 Task: Look for space in Tasikmalaya, Indonesia from 9th July, 2023 to 16th July, 2023 for 2 adults, 1 child in price range Rs.8000 to Rs.16000. Place can be entire place with 2 bedrooms having 2 beds and 1 bathroom. Property type can be house, flat, guest house. Booking option can be shelf check-in. Required host language is English.
Action: Mouse moved to (393, 73)
Screenshot: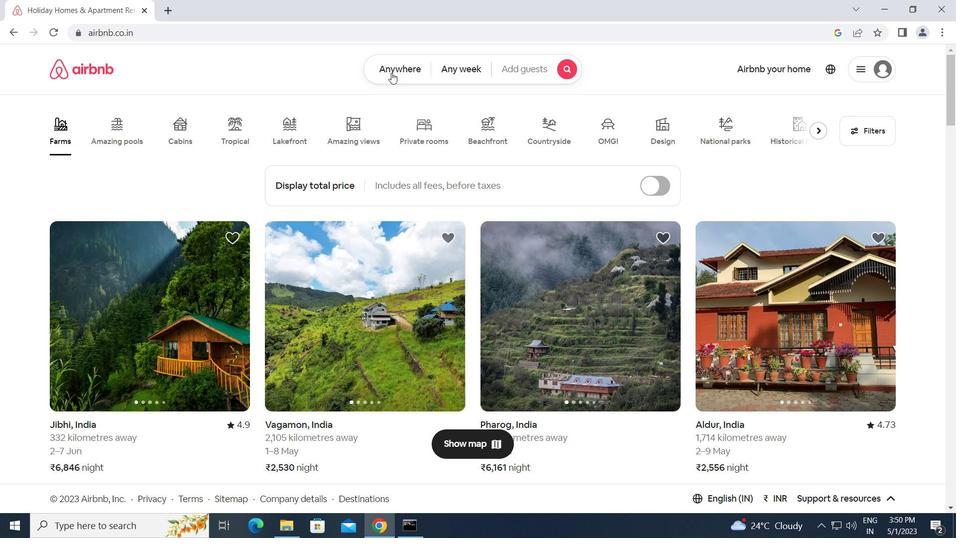 
Action: Mouse pressed left at (393, 73)
Screenshot: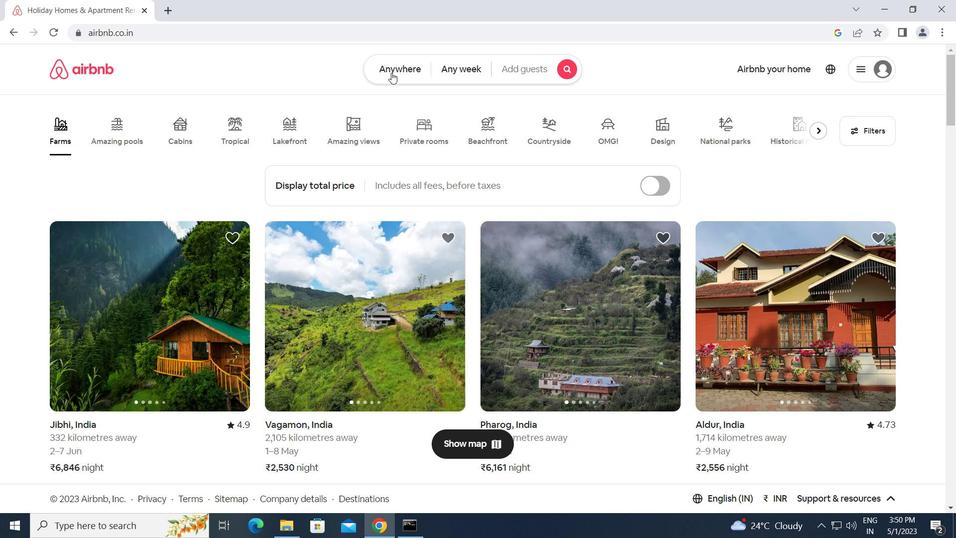 
Action: Mouse moved to (355, 125)
Screenshot: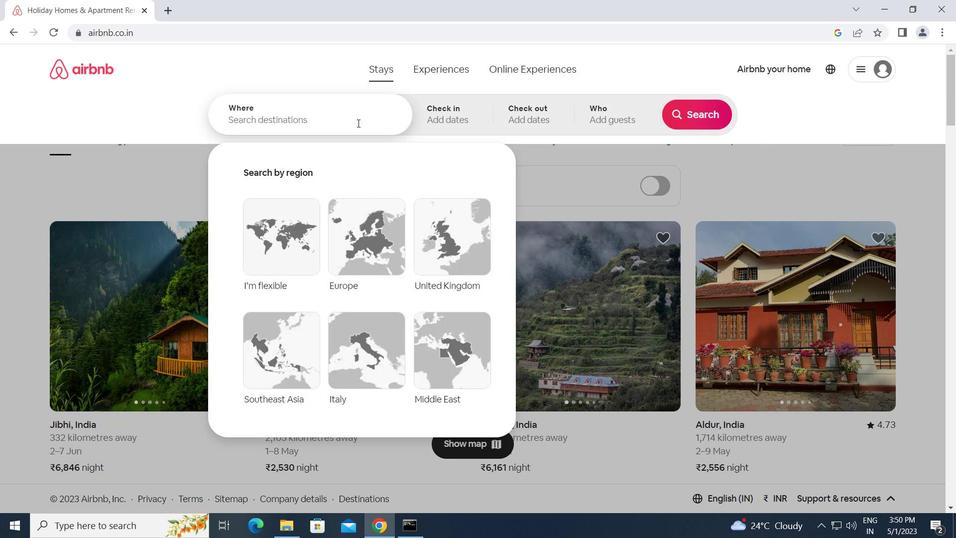 
Action: Mouse pressed left at (355, 125)
Screenshot: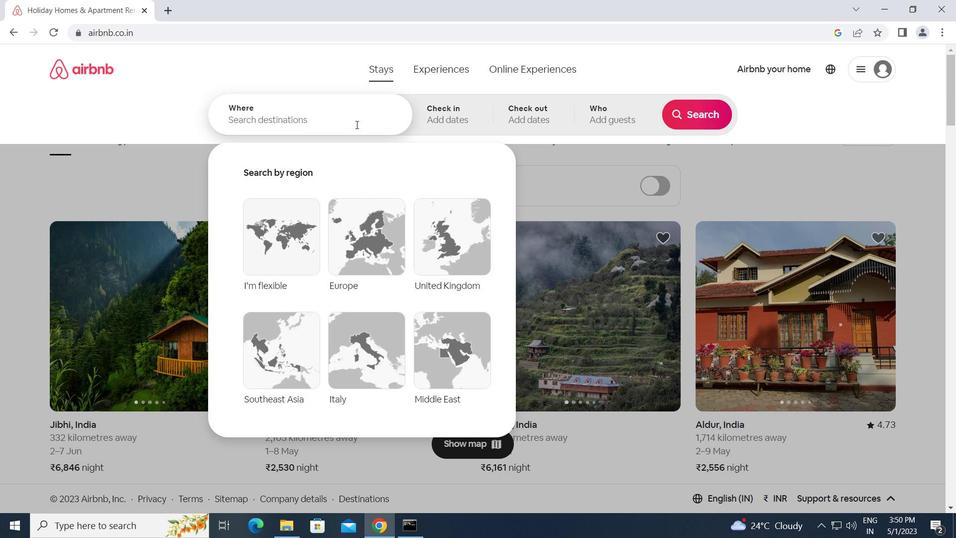 
Action: Key pressed t<Key.caps_lock>asikmalaya,<Key.space><Key.caps_lock>i<Key.caps_lock>ndonesia<Key.enter>
Screenshot: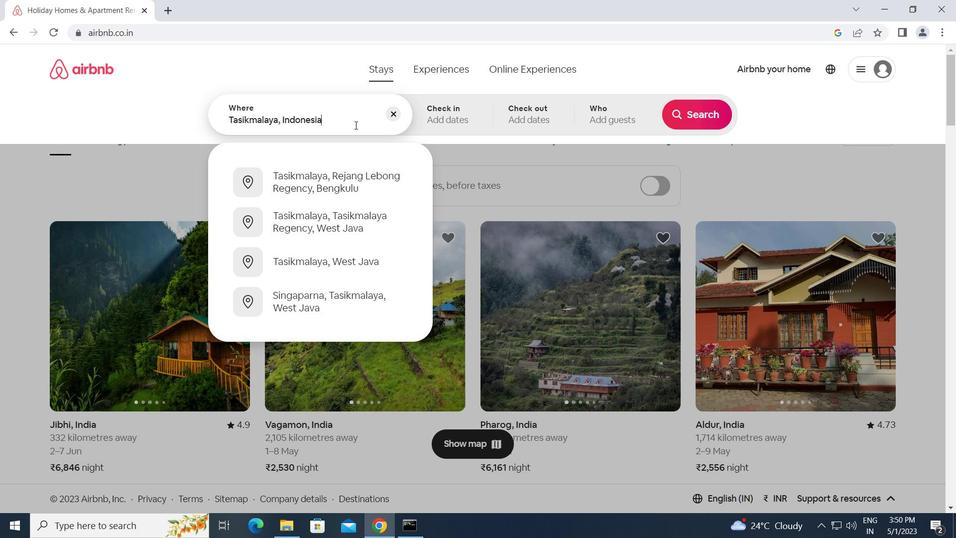 
Action: Mouse moved to (689, 213)
Screenshot: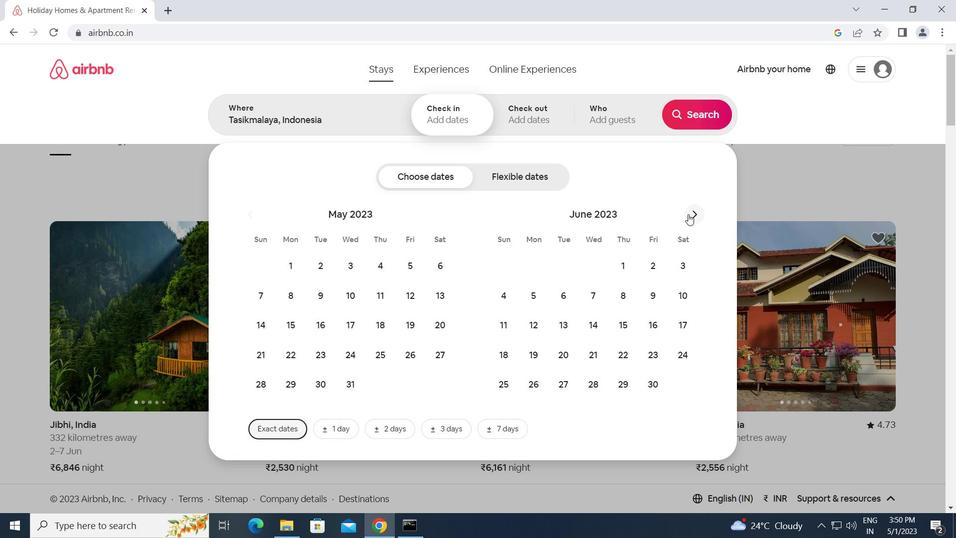 
Action: Mouse pressed left at (689, 213)
Screenshot: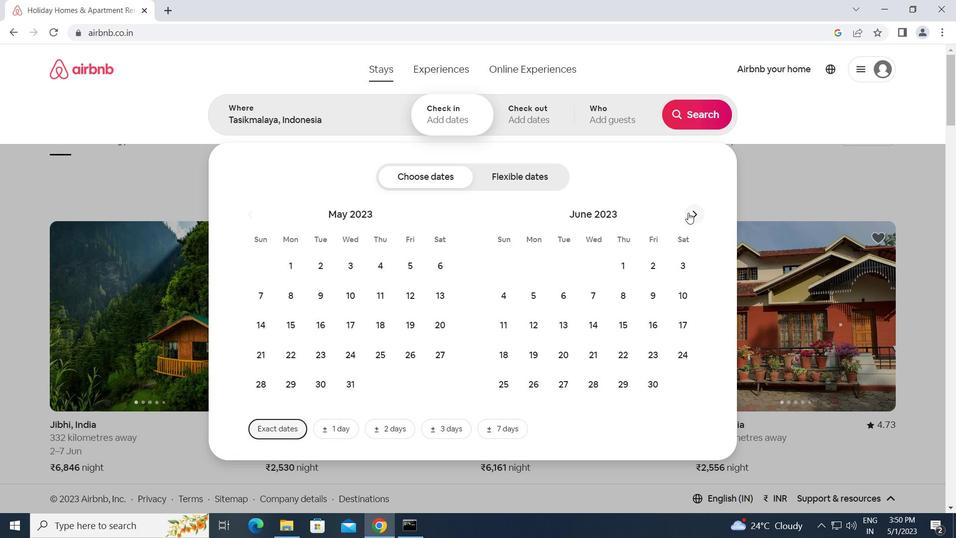 
Action: Mouse moved to (506, 327)
Screenshot: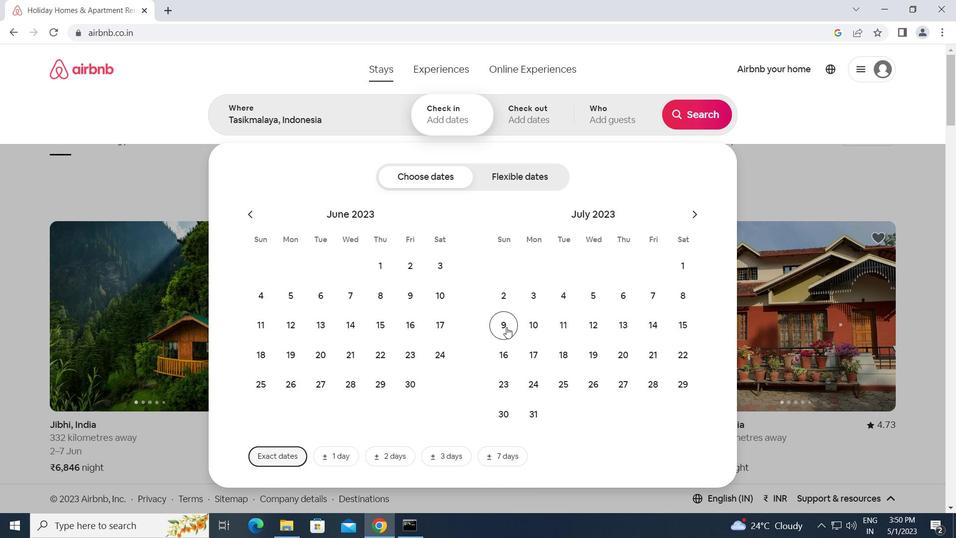 
Action: Mouse pressed left at (506, 327)
Screenshot: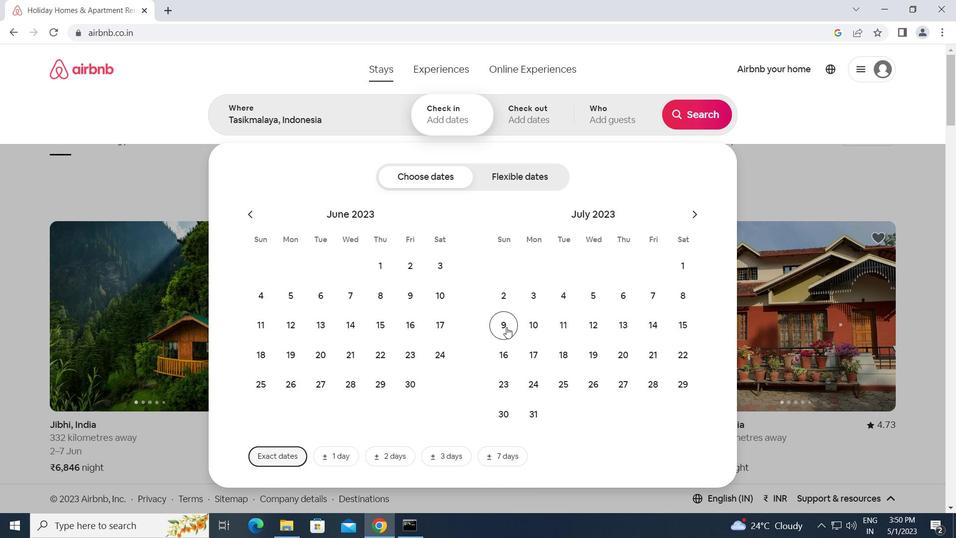 
Action: Mouse moved to (498, 357)
Screenshot: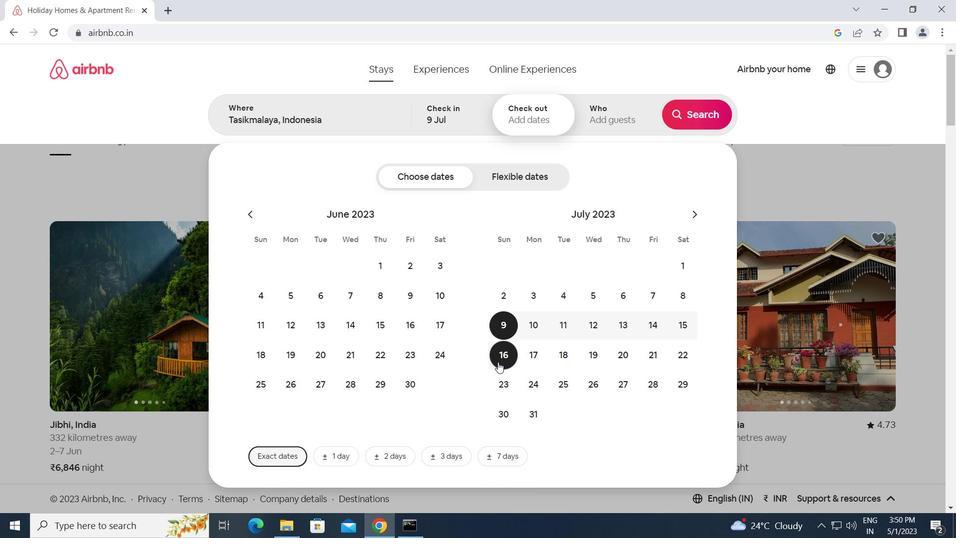 
Action: Mouse pressed left at (498, 357)
Screenshot: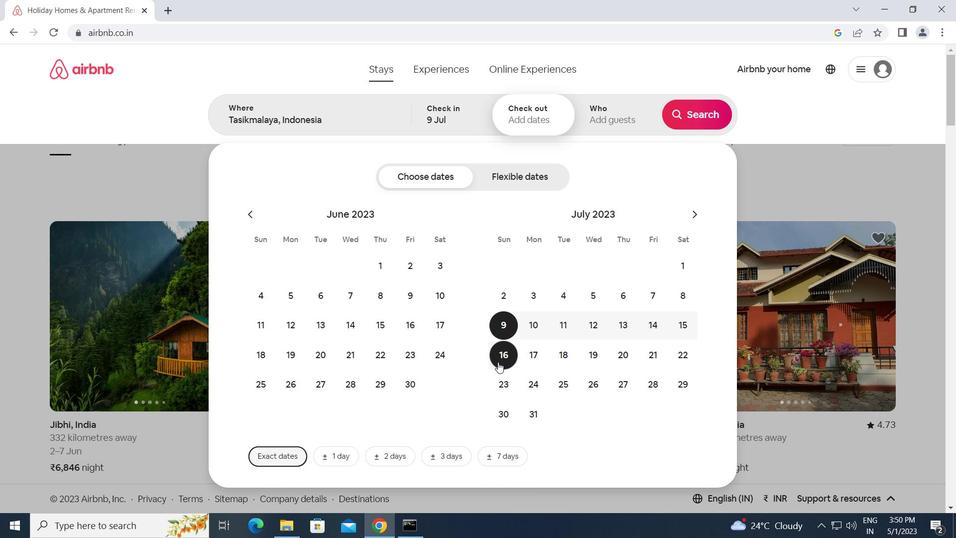 
Action: Mouse moved to (591, 120)
Screenshot: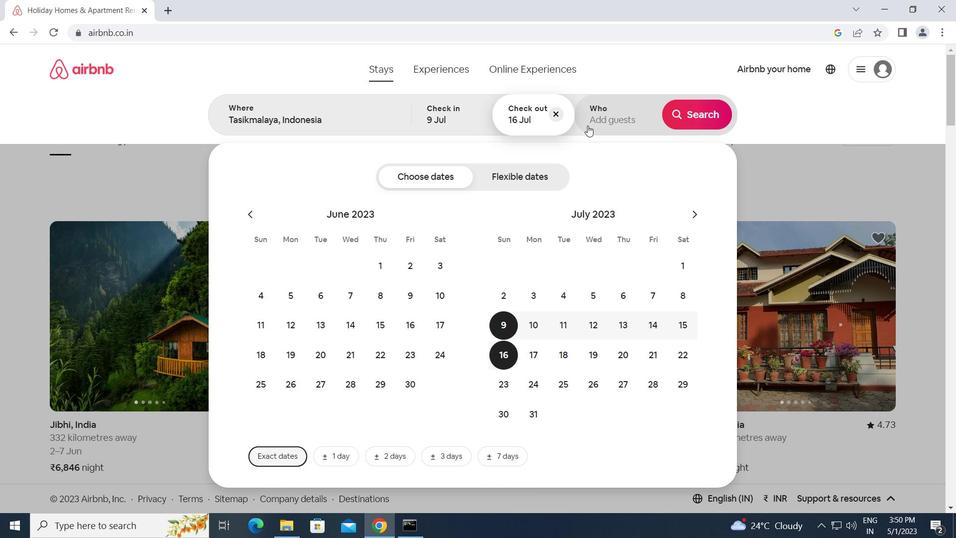 
Action: Mouse pressed left at (591, 120)
Screenshot: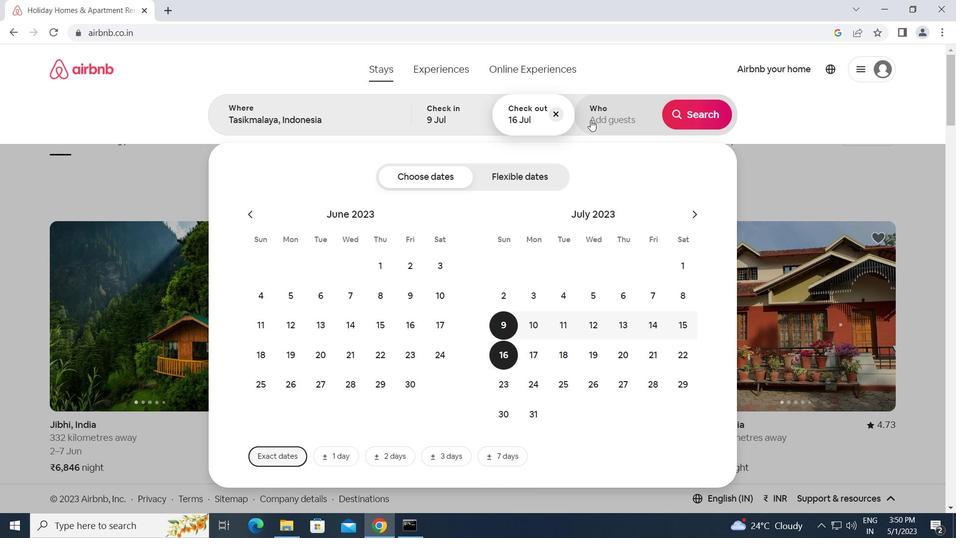 
Action: Mouse moved to (706, 179)
Screenshot: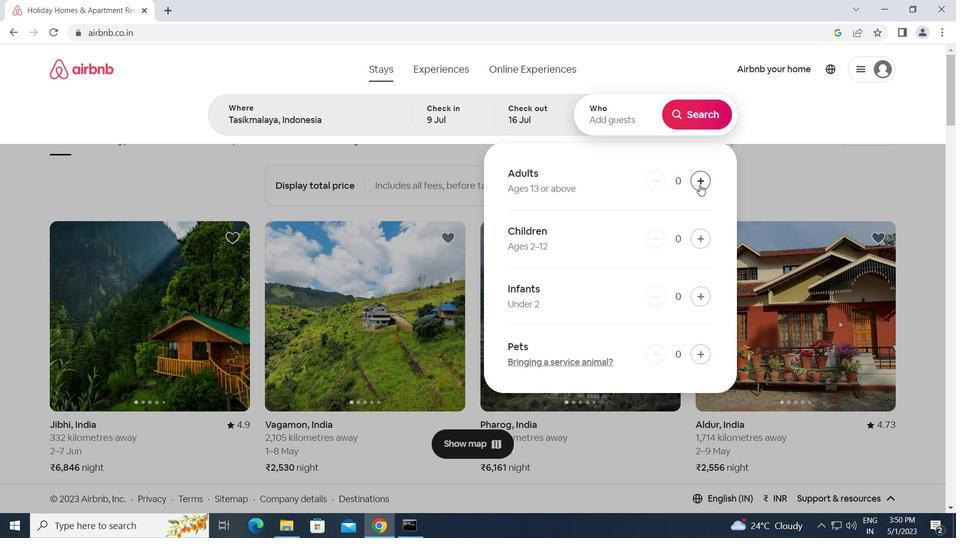 
Action: Mouse pressed left at (706, 179)
Screenshot: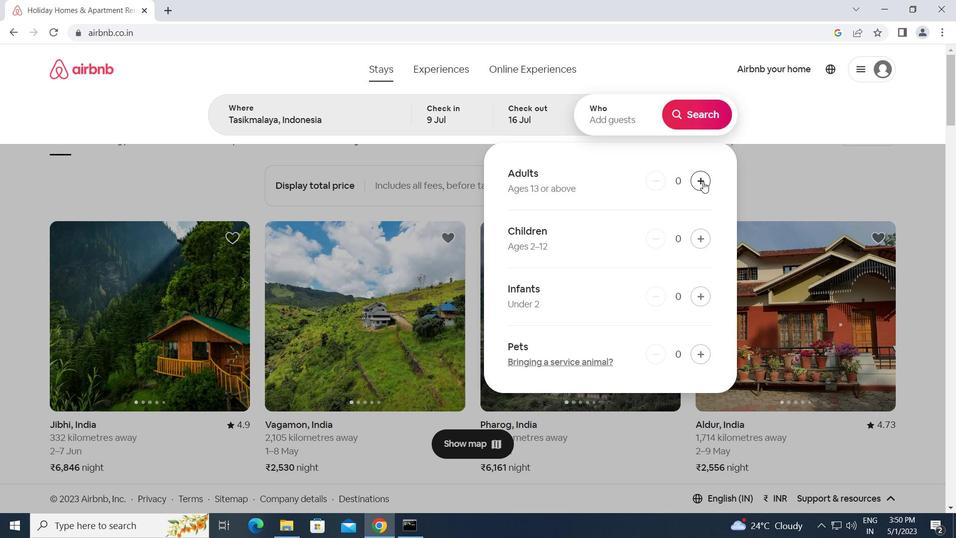 
Action: Mouse moved to (706, 179)
Screenshot: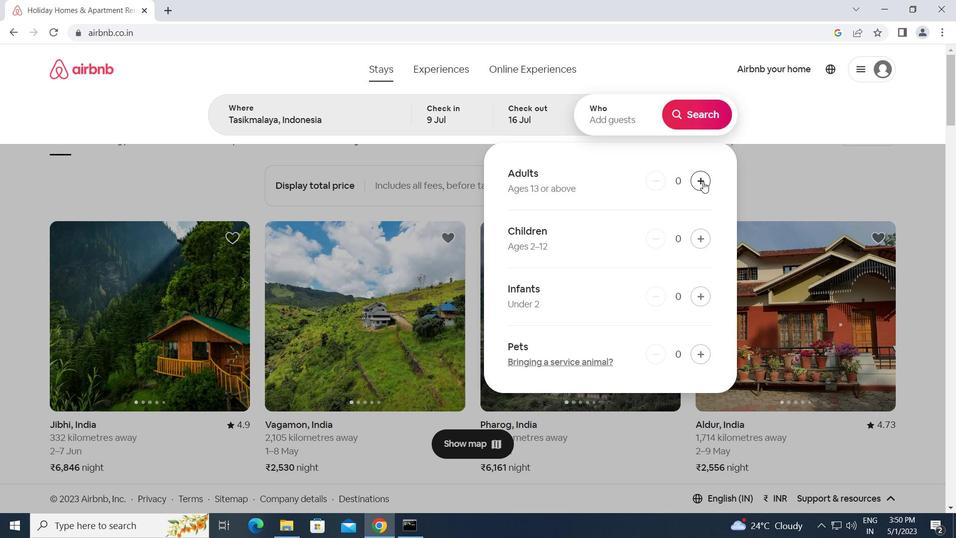 
Action: Mouse pressed left at (706, 179)
Screenshot: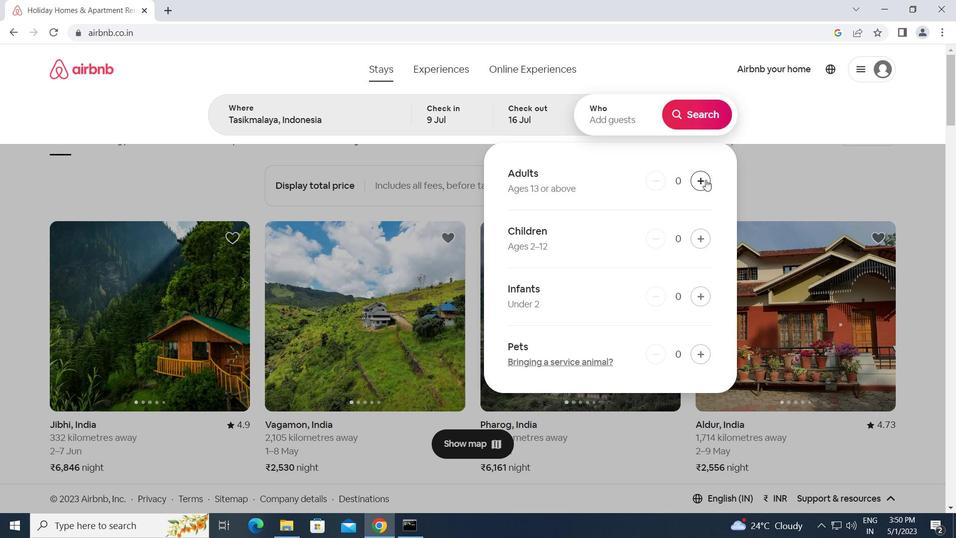 
Action: Mouse moved to (702, 235)
Screenshot: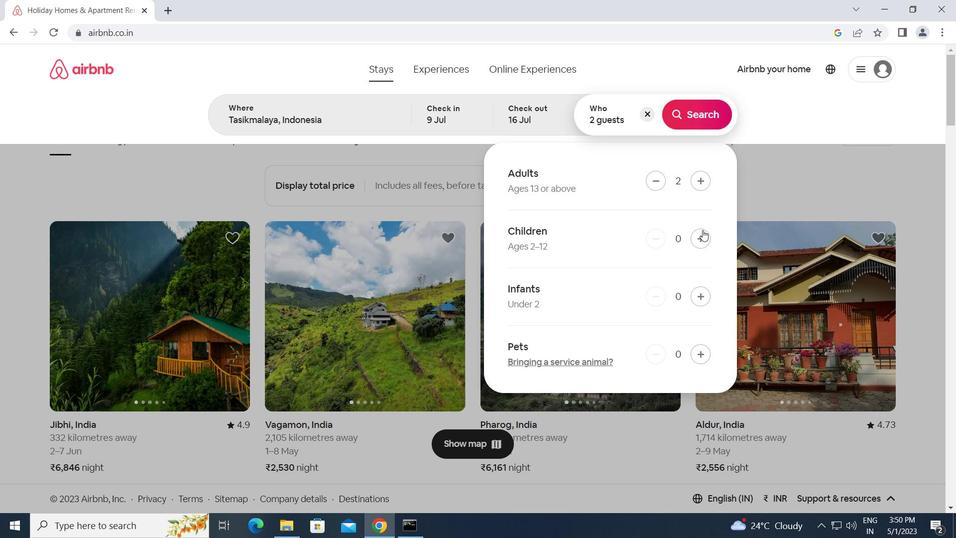 
Action: Mouse pressed left at (702, 235)
Screenshot: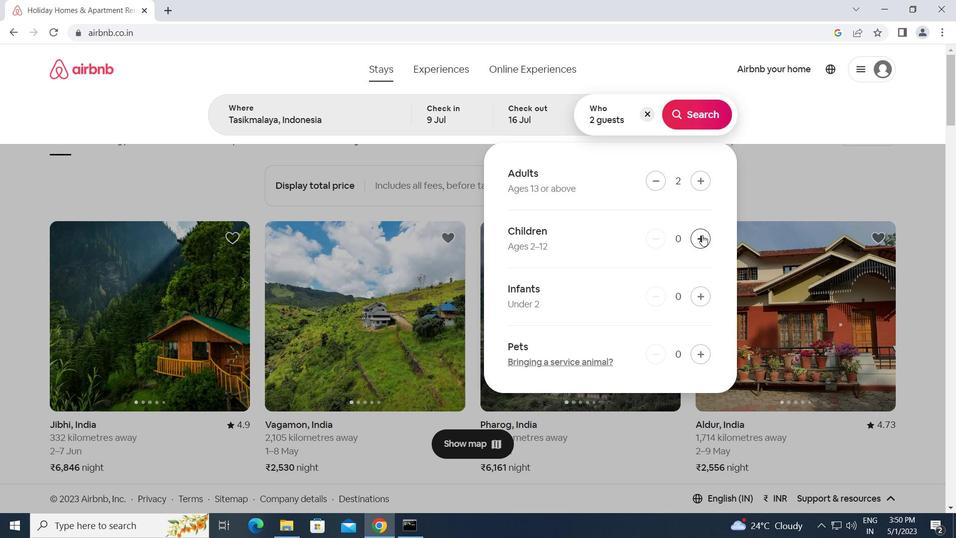 
Action: Mouse moved to (700, 111)
Screenshot: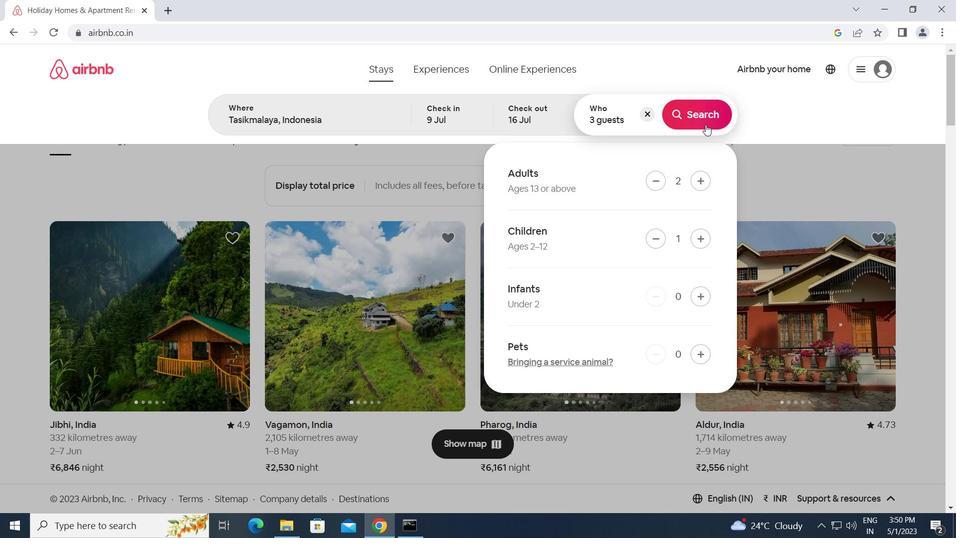 
Action: Mouse pressed left at (700, 111)
Screenshot: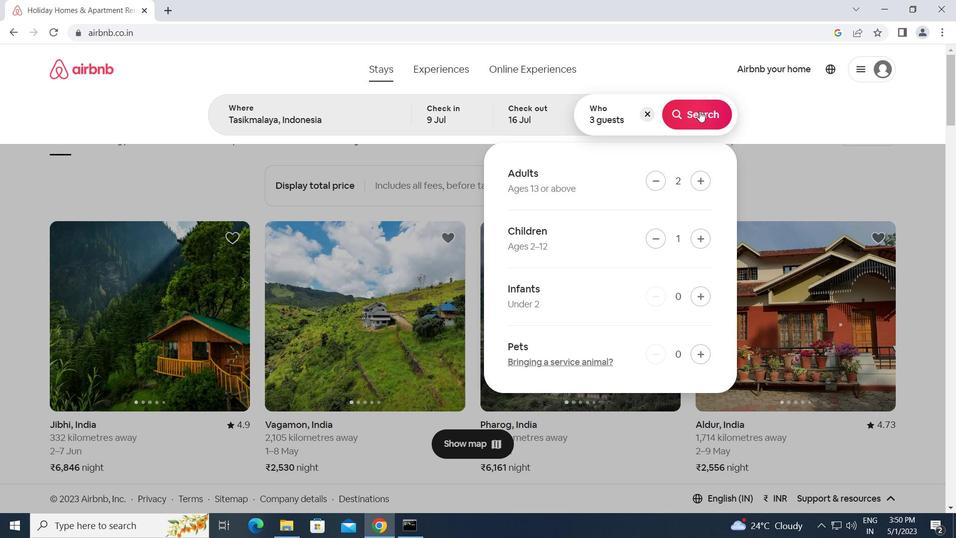 
Action: Mouse moved to (904, 120)
Screenshot: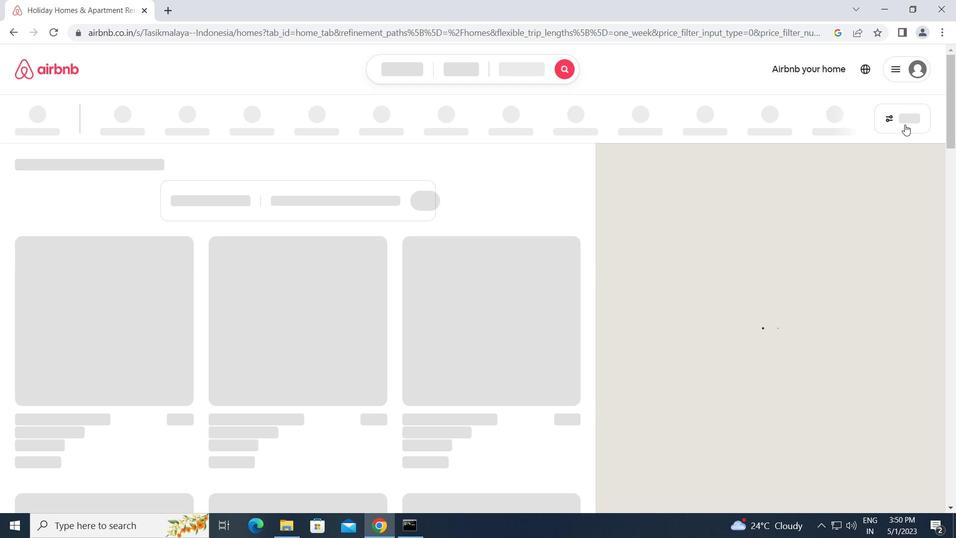 
Action: Mouse pressed left at (904, 120)
Screenshot: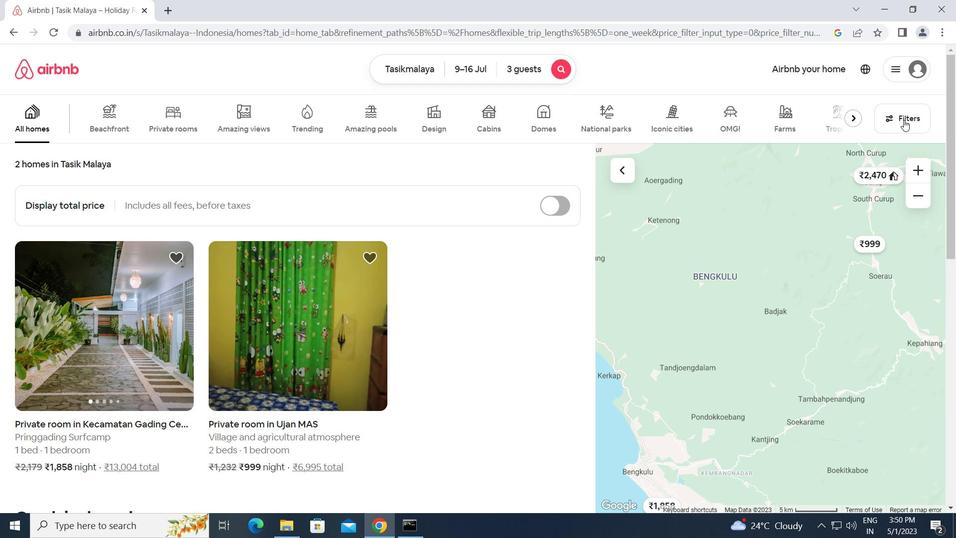 
Action: Mouse moved to (318, 282)
Screenshot: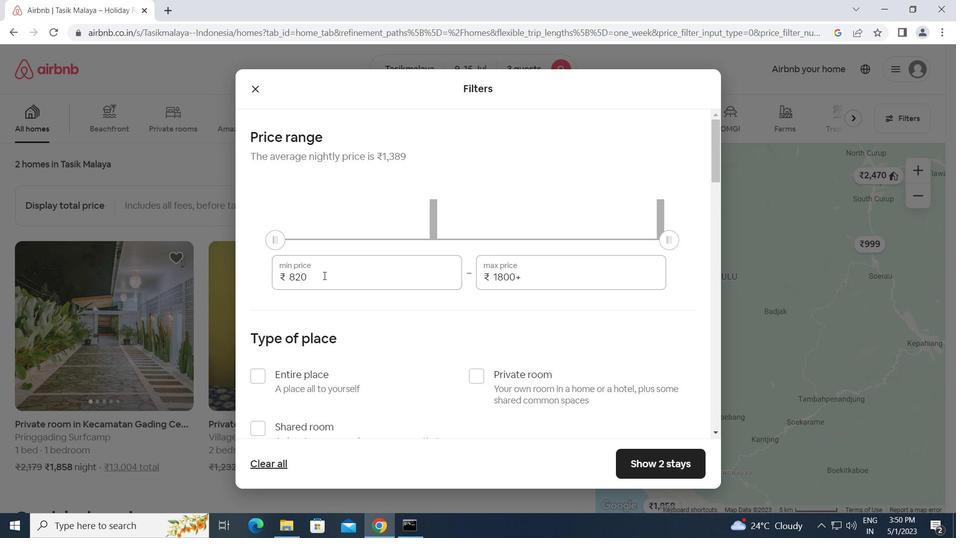 
Action: Mouse pressed left at (318, 282)
Screenshot: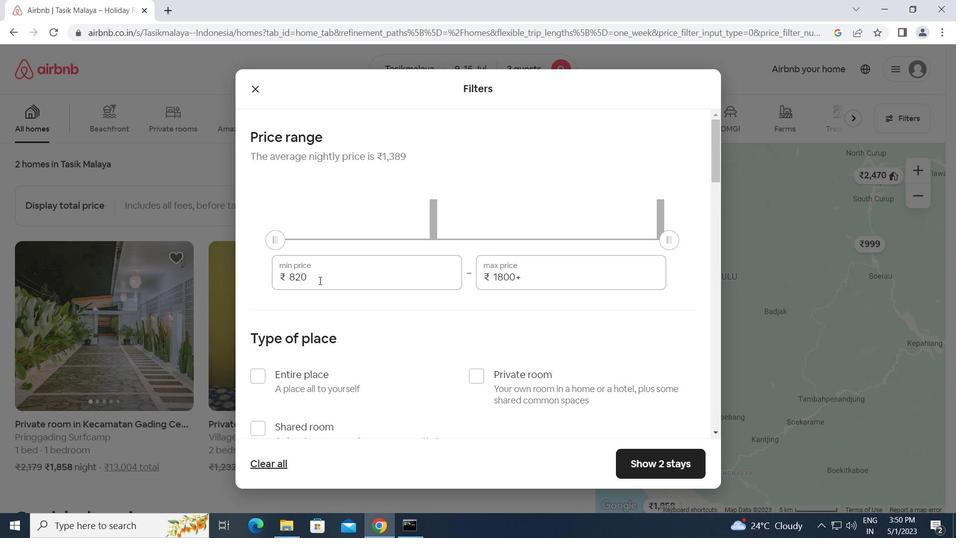 
Action: Mouse moved to (271, 283)
Screenshot: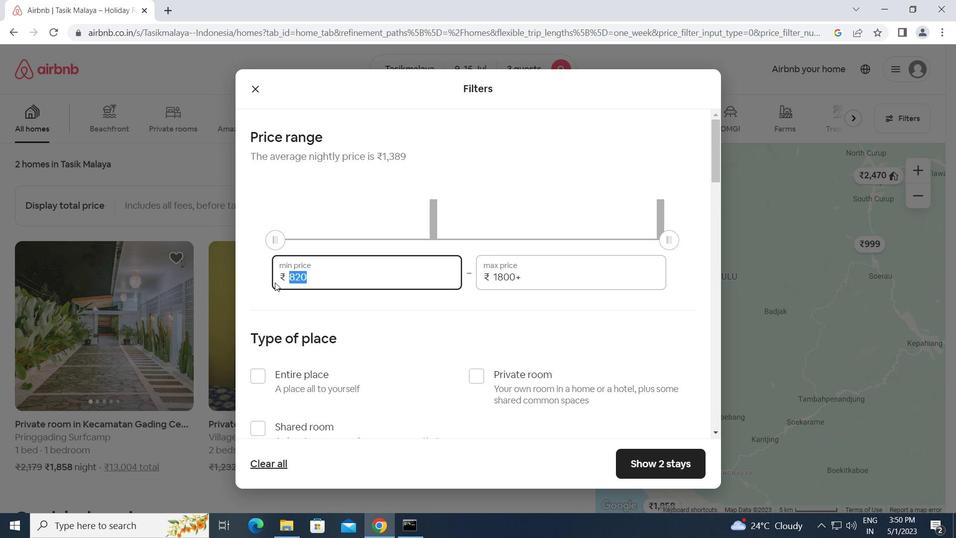 
Action: Key pressed 8000<Key.tab><Key.backspace><Key.backspace><Key.backspace><Key.backspace><Key.backspace><Key.backspace><Key.backspace><Key.backspace><Key.backspace><Key.backspace><Key.backspace><Key.backspace>16000
Screenshot: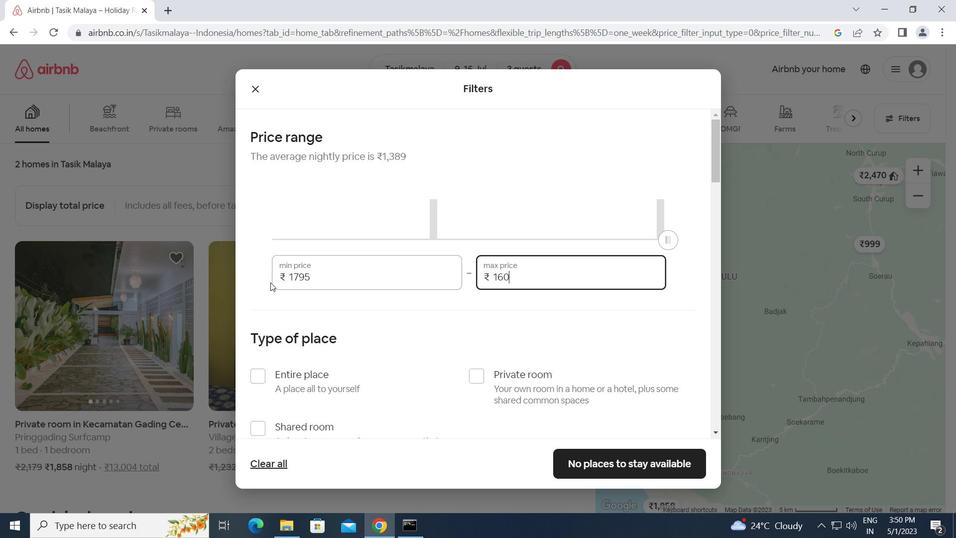 
Action: Mouse moved to (255, 372)
Screenshot: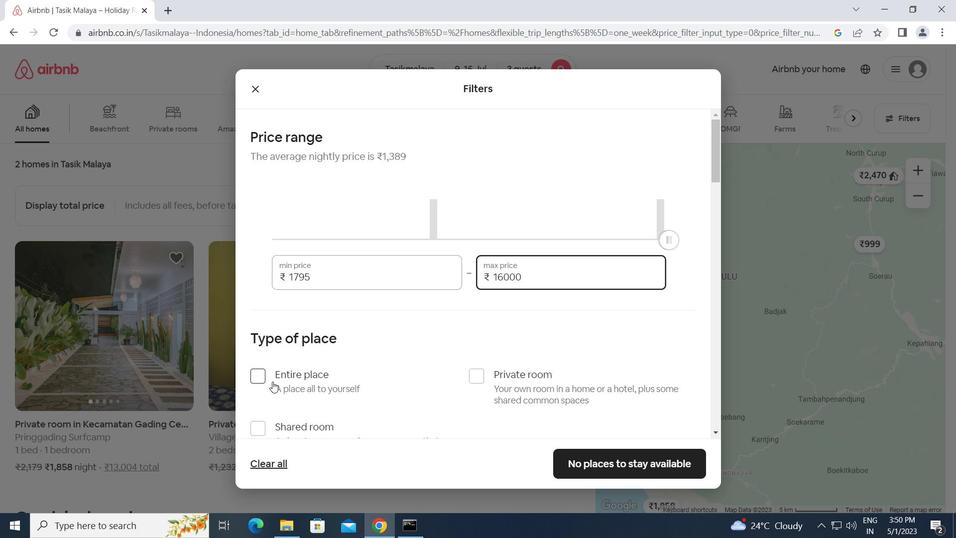 
Action: Mouse pressed left at (255, 372)
Screenshot: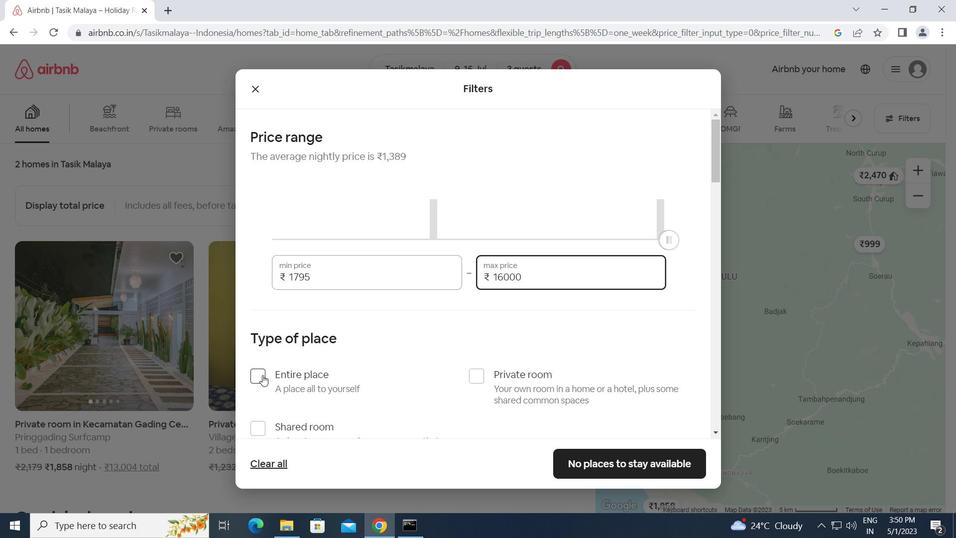 
Action: Mouse moved to (305, 399)
Screenshot: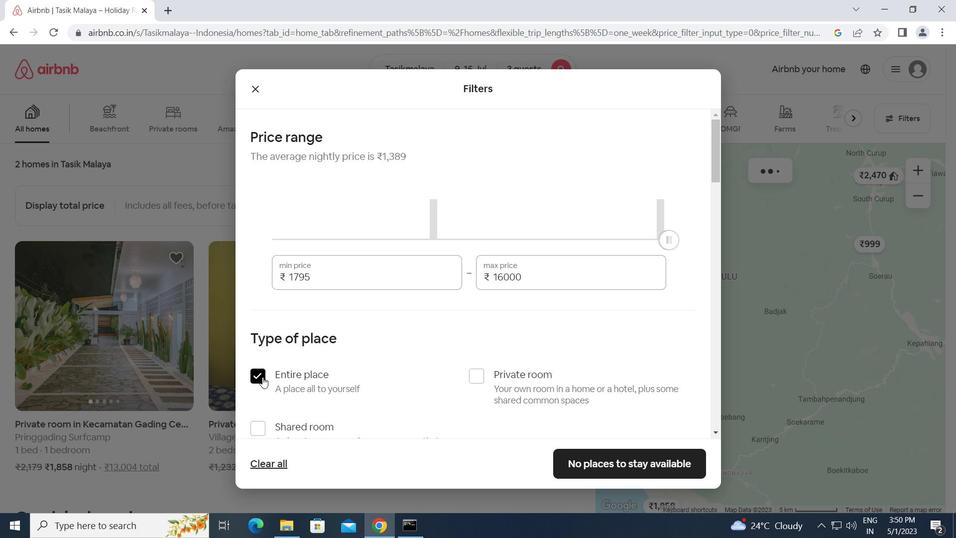 
Action: Mouse scrolled (305, 399) with delta (0, 0)
Screenshot: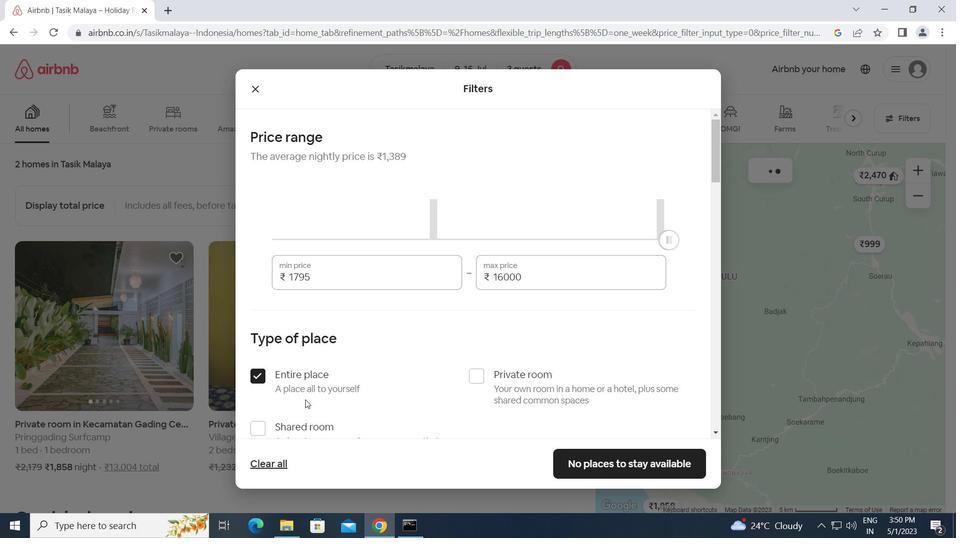 
Action: Mouse scrolled (305, 399) with delta (0, 0)
Screenshot: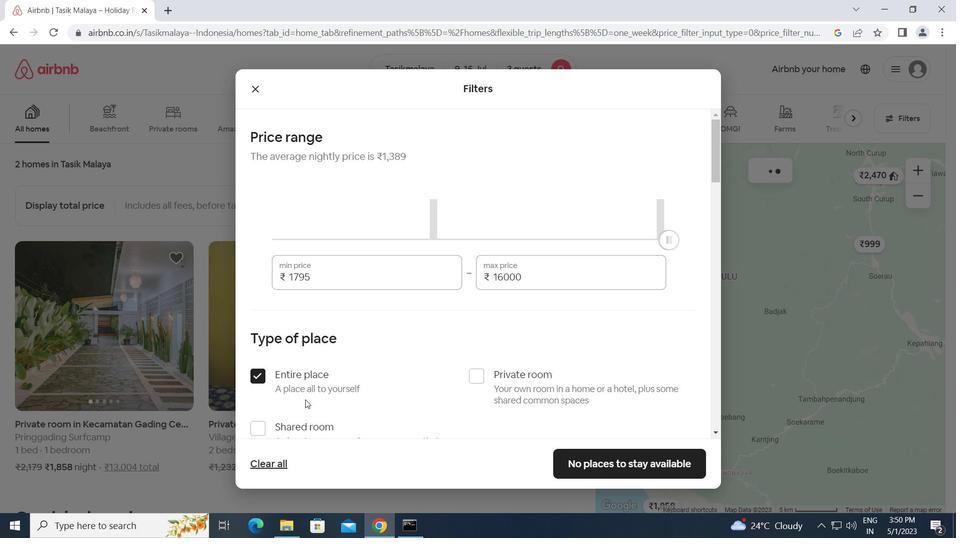 
Action: Mouse scrolled (305, 399) with delta (0, 0)
Screenshot: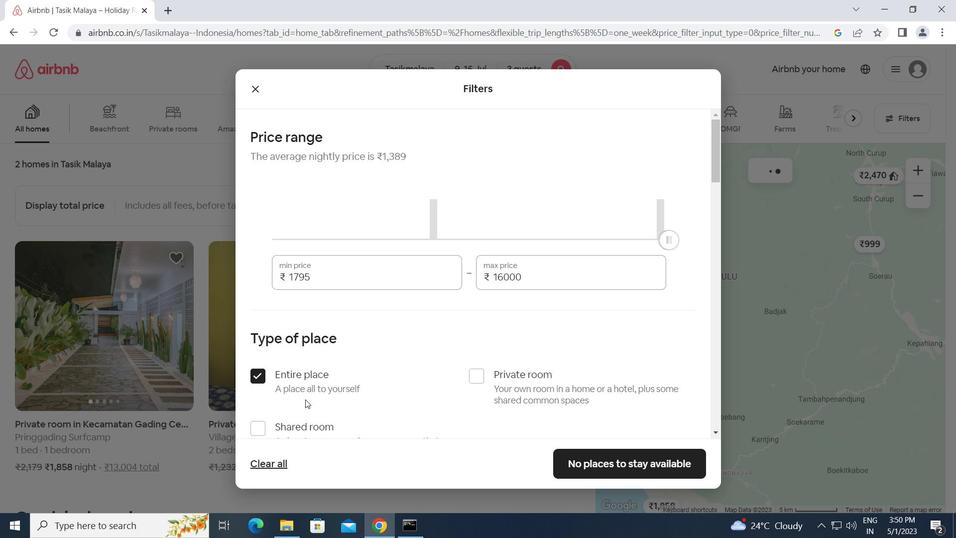
Action: Mouse scrolled (305, 399) with delta (0, 0)
Screenshot: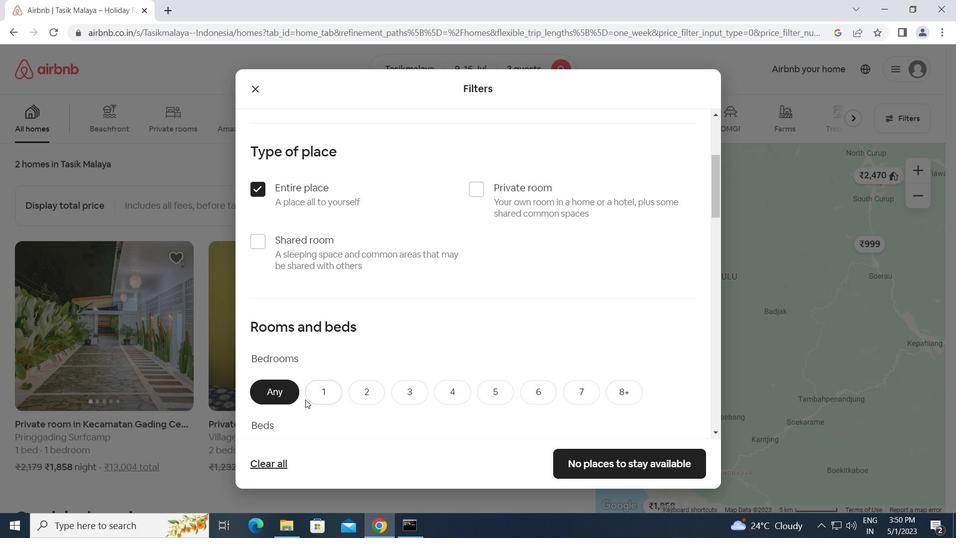 
Action: Mouse scrolled (305, 399) with delta (0, 0)
Screenshot: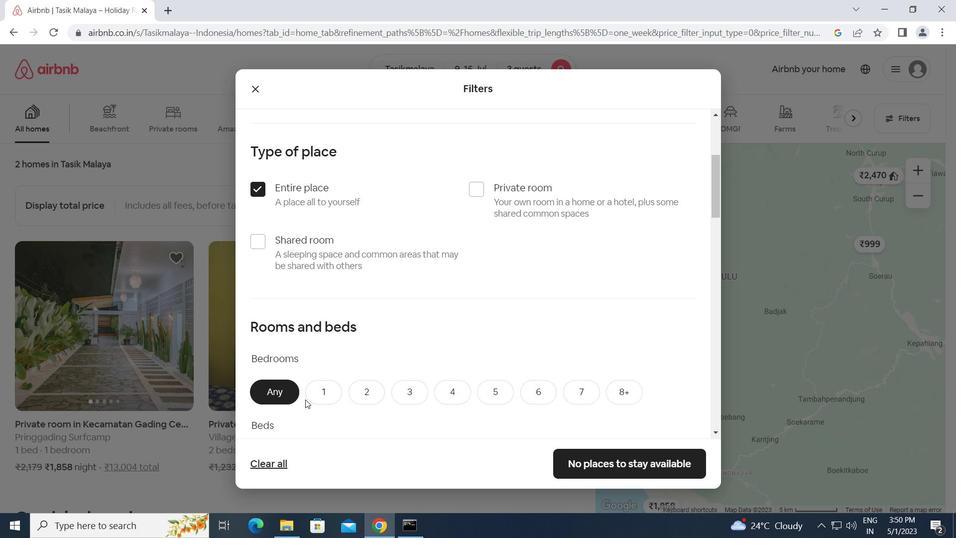 
Action: Mouse moved to (364, 266)
Screenshot: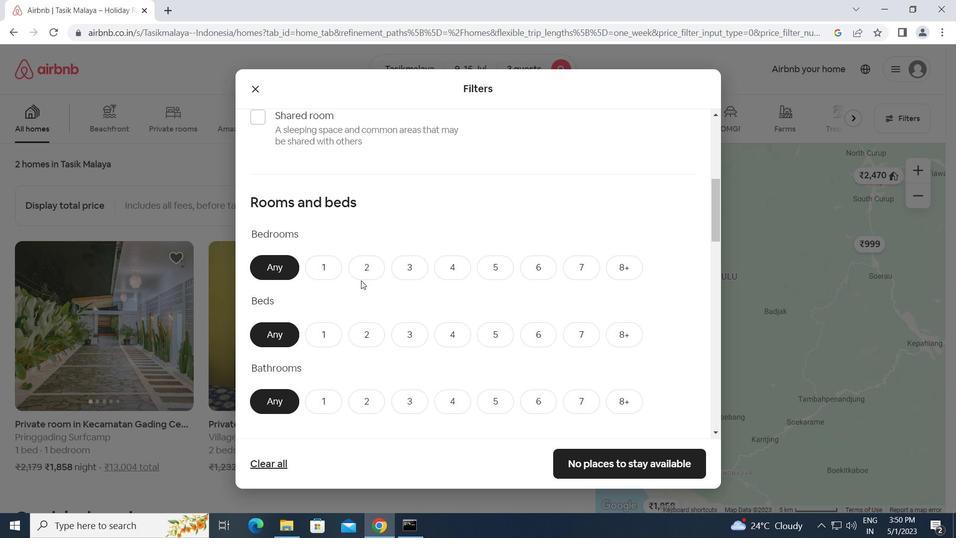 
Action: Mouse pressed left at (364, 266)
Screenshot: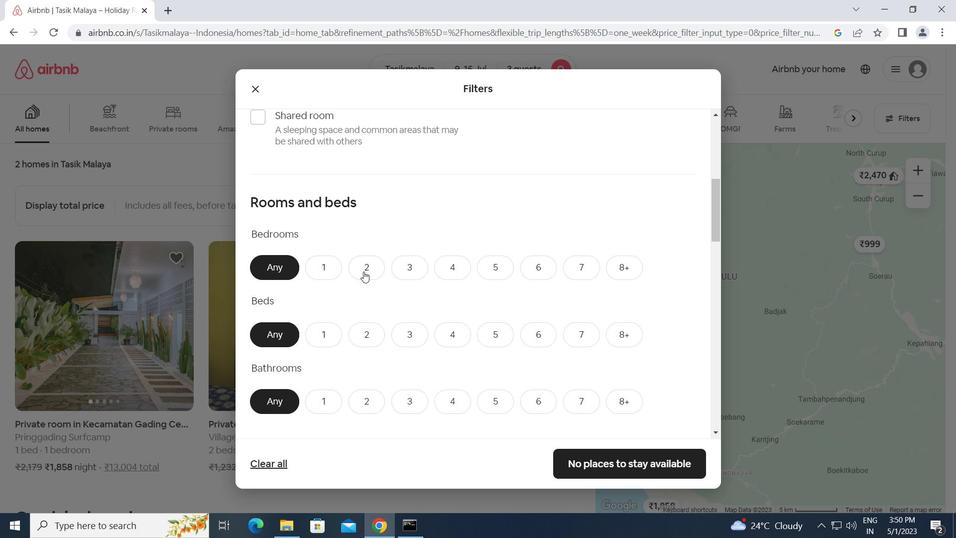 
Action: Mouse moved to (363, 333)
Screenshot: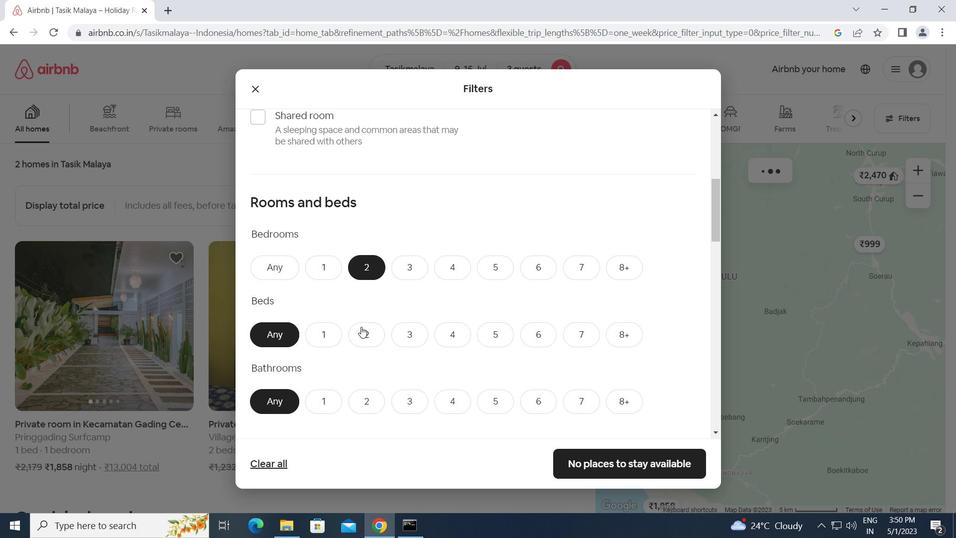 
Action: Mouse pressed left at (363, 333)
Screenshot: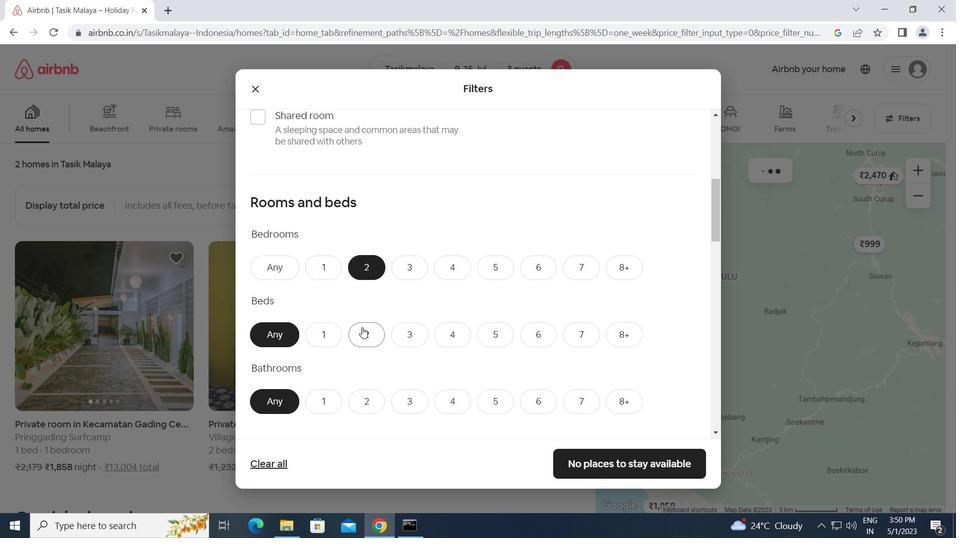 
Action: Mouse moved to (328, 403)
Screenshot: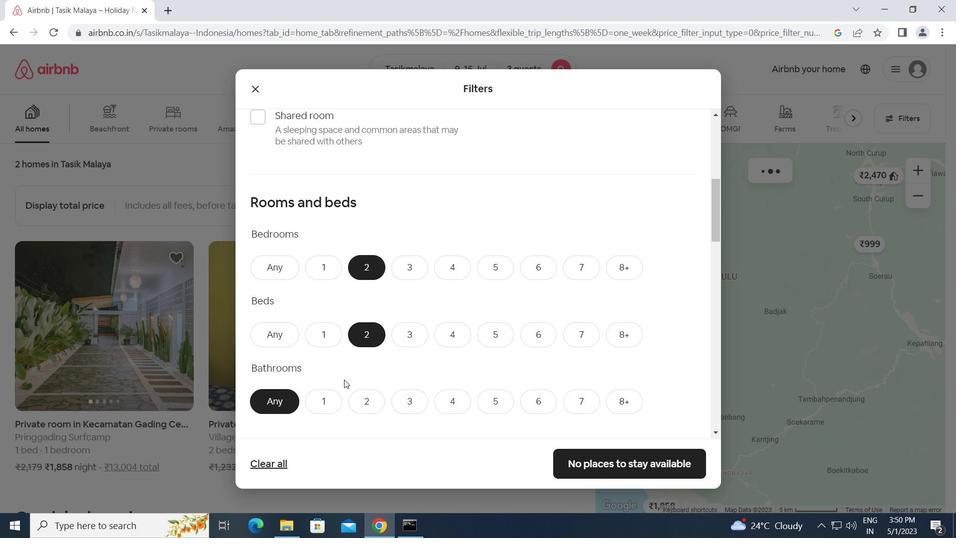 
Action: Mouse pressed left at (328, 403)
Screenshot: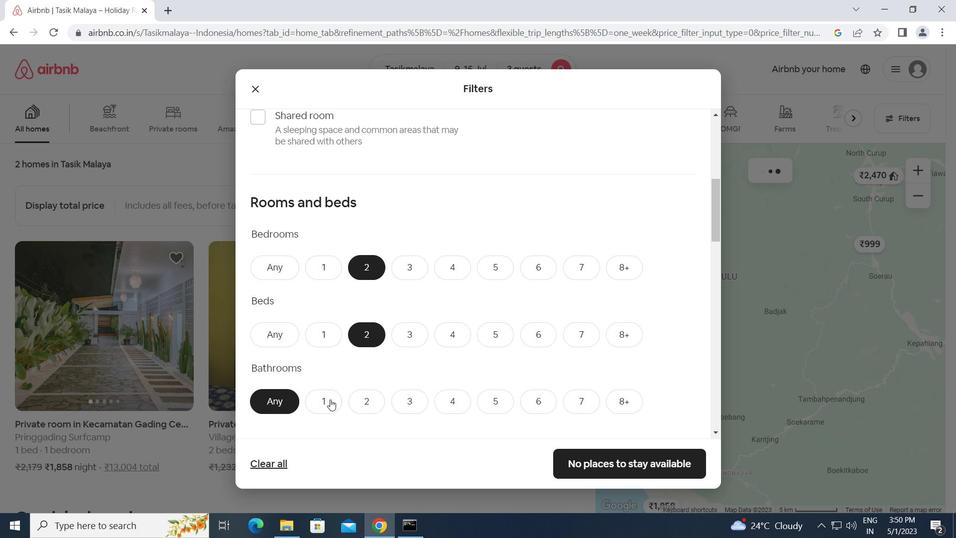 
Action: Mouse moved to (340, 413)
Screenshot: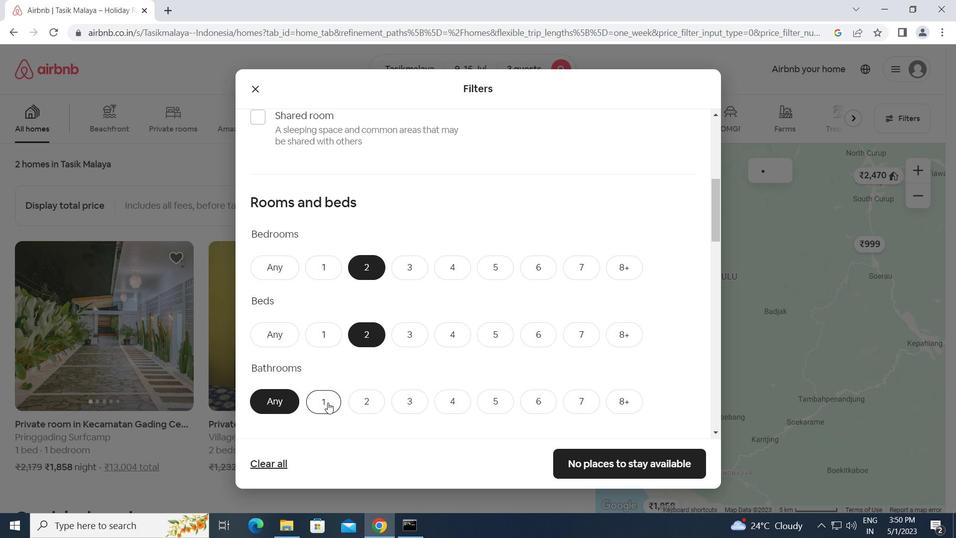 
Action: Mouse scrolled (340, 412) with delta (0, 0)
Screenshot: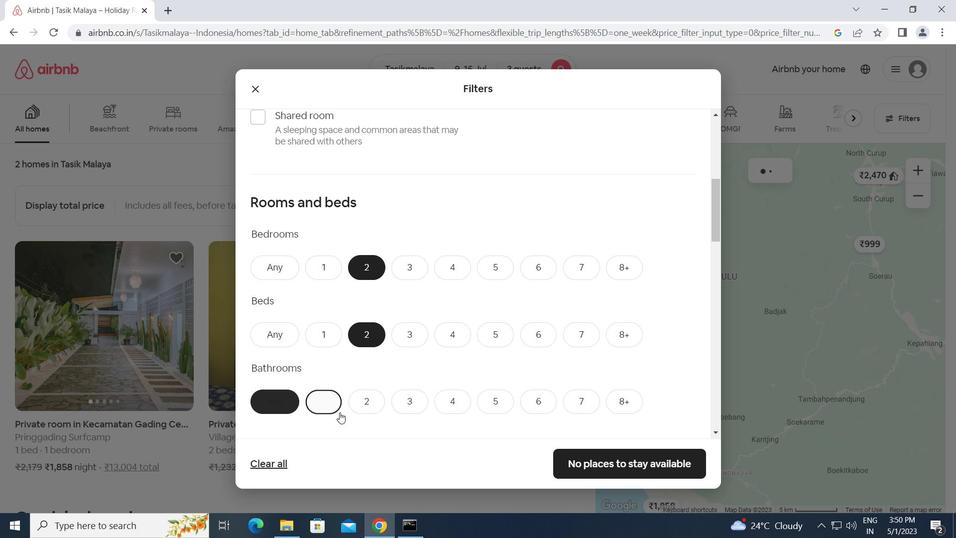 
Action: Mouse scrolled (340, 412) with delta (0, 0)
Screenshot: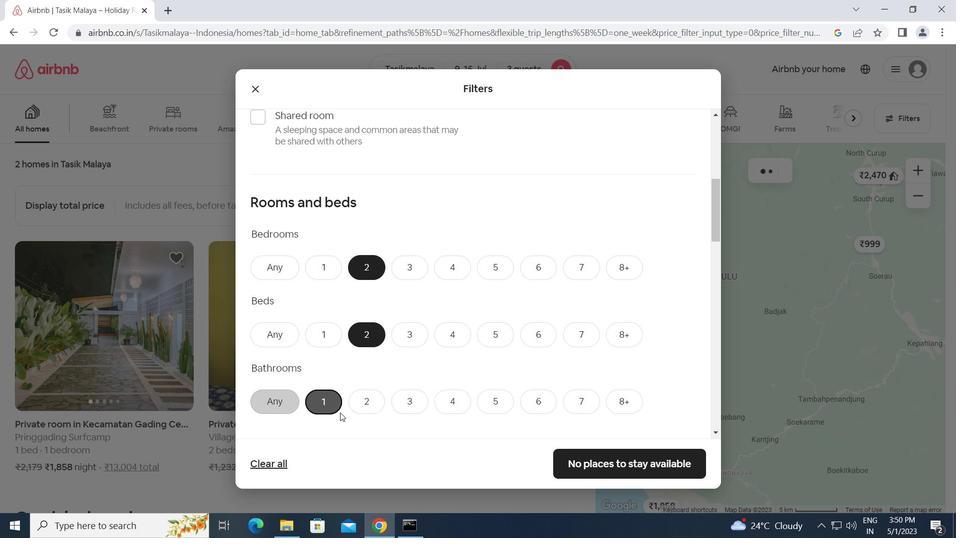 
Action: Mouse scrolled (340, 412) with delta (0, 0)
Screenshot: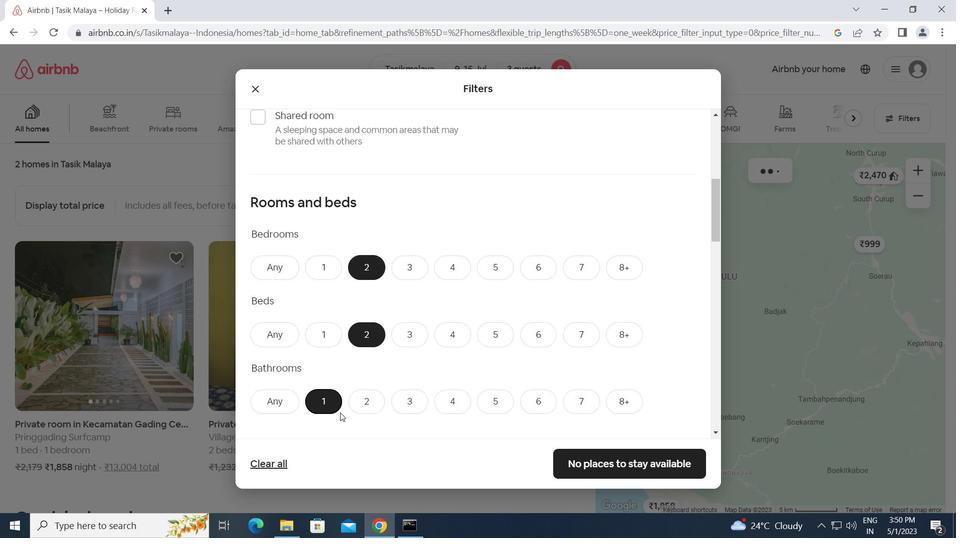 
Action: Mouse moved to (297, 341)
Screenshot: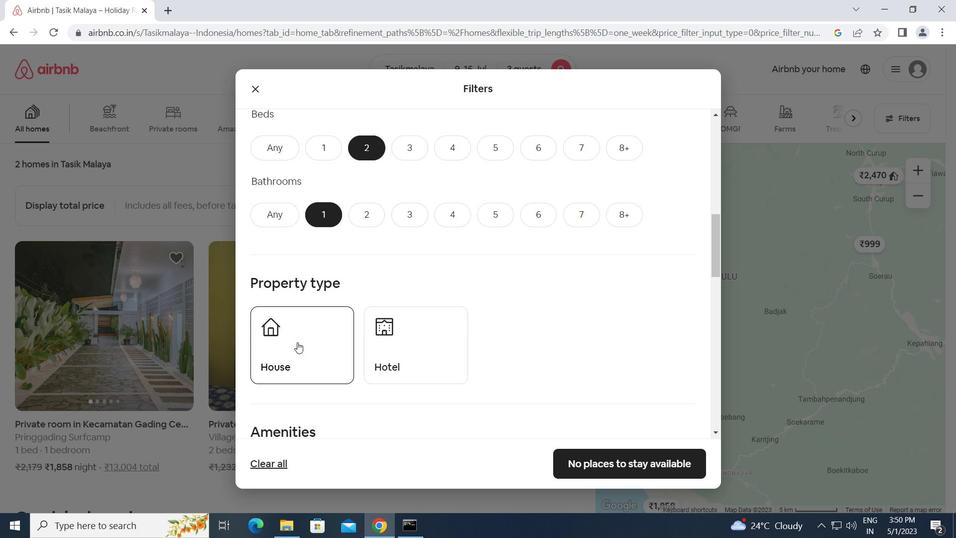 
Action: Mouse pressed left at (297, 341)
Screenshot: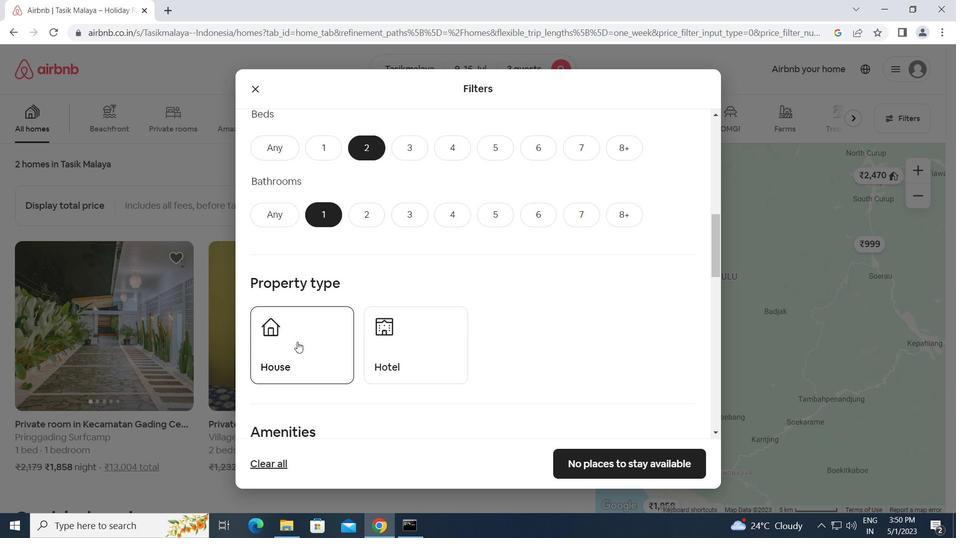 
Action: Mouse moved to (556, 391)
Screenshot: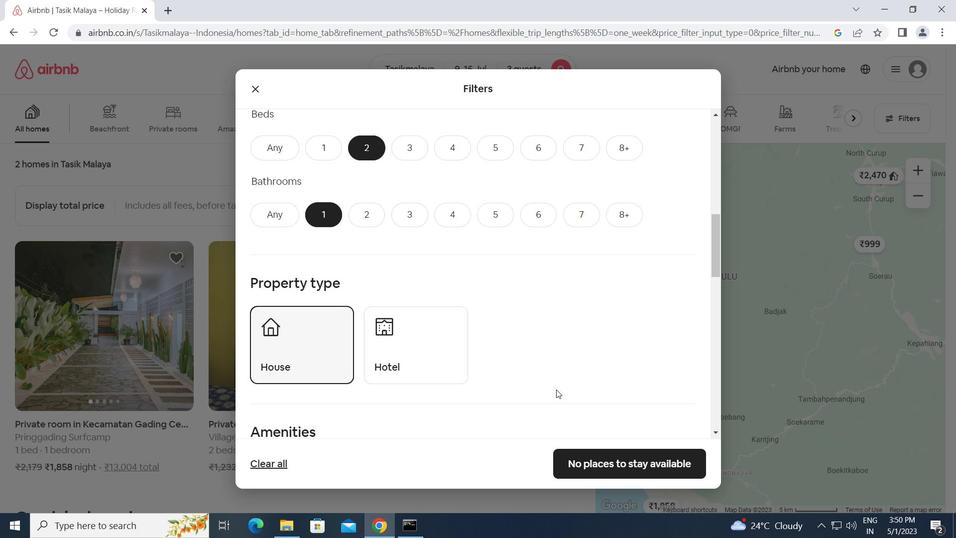 
Action: Mouse scrolled (556, 390) with delta (0, 0)
Screenshot: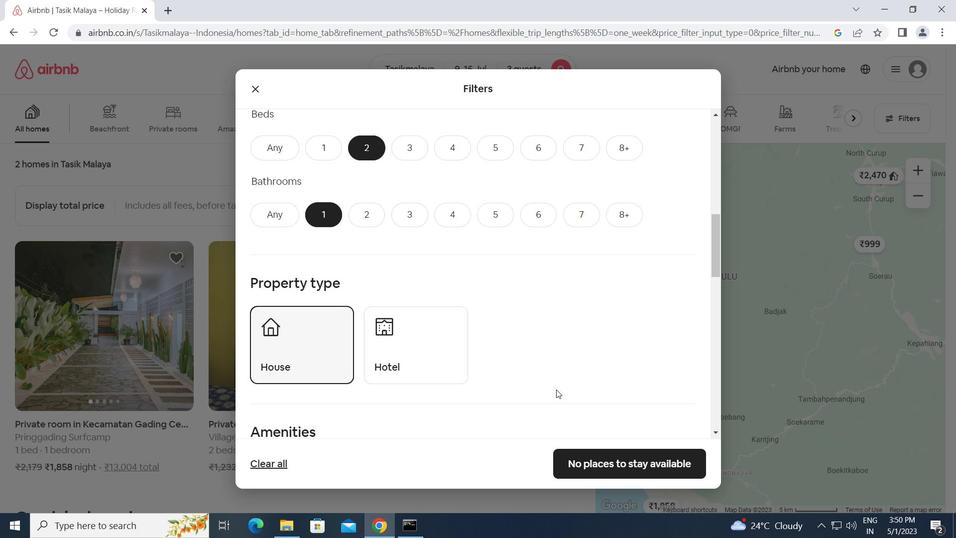 
Action: Mouse scrolled (556, 390) with delta (0, 0)
Screenshot: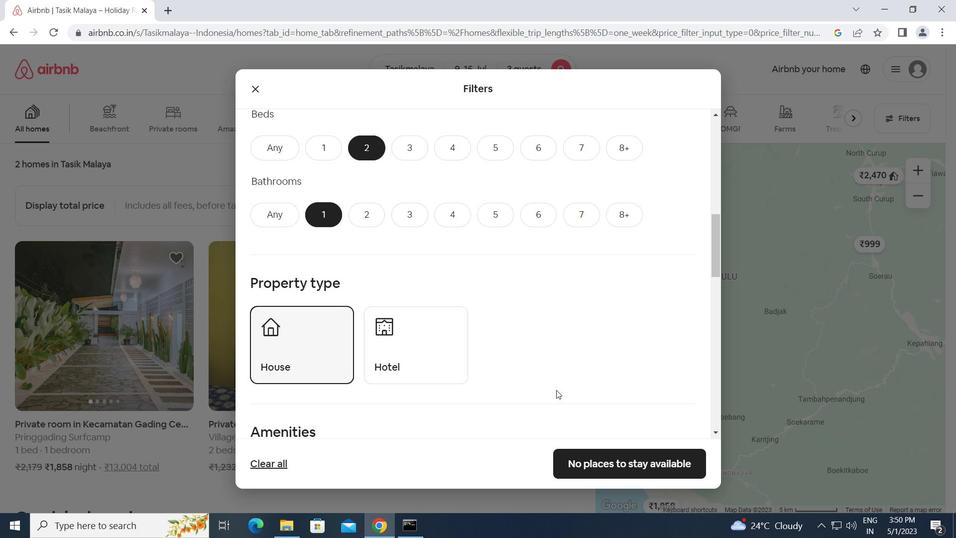 
Action: Mouse scrolled (556, 390) with delta (0, 0)
Screenshot: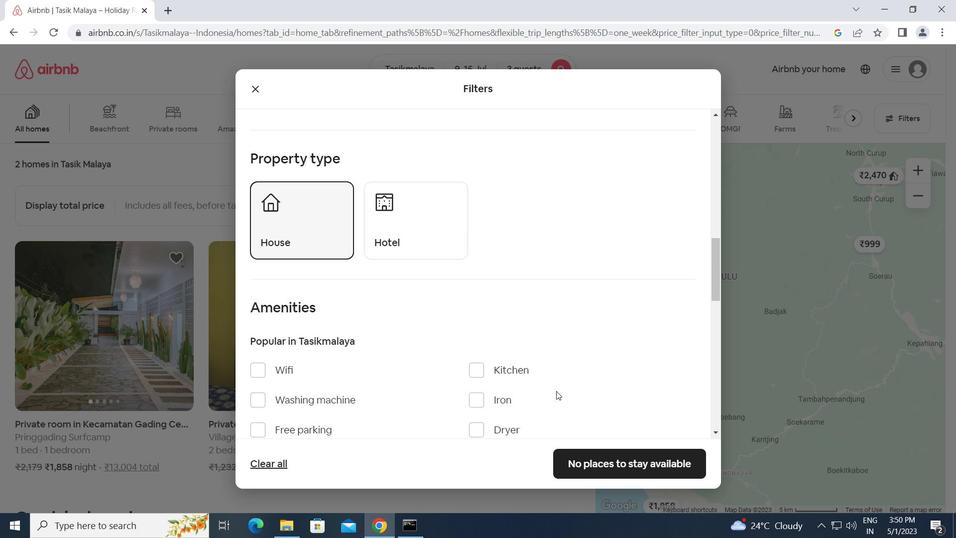 
Action: Mouse scrolled (556, 390) with delta (0, 0)
Screenshot: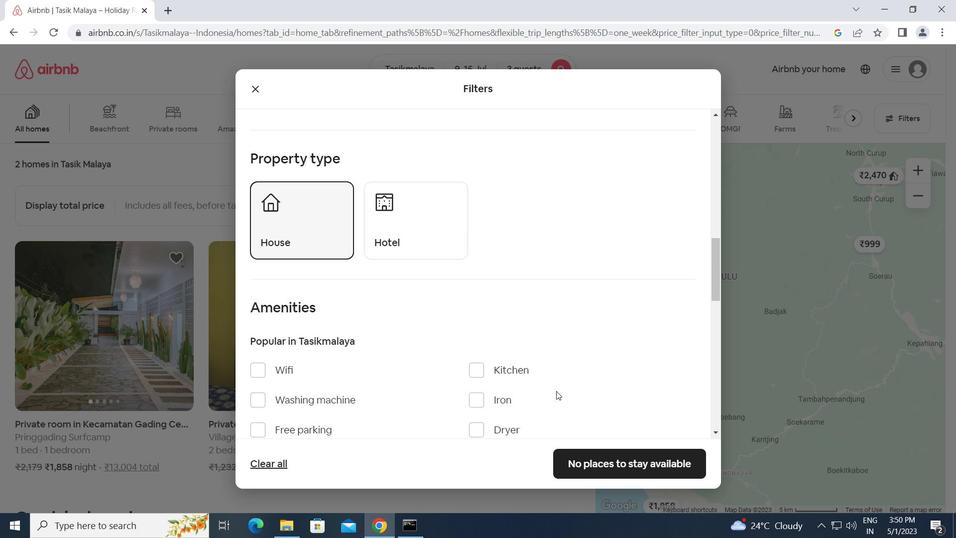 
Action: Mouse scrolled (556, 391) with delta (0, 0)
Screenshot: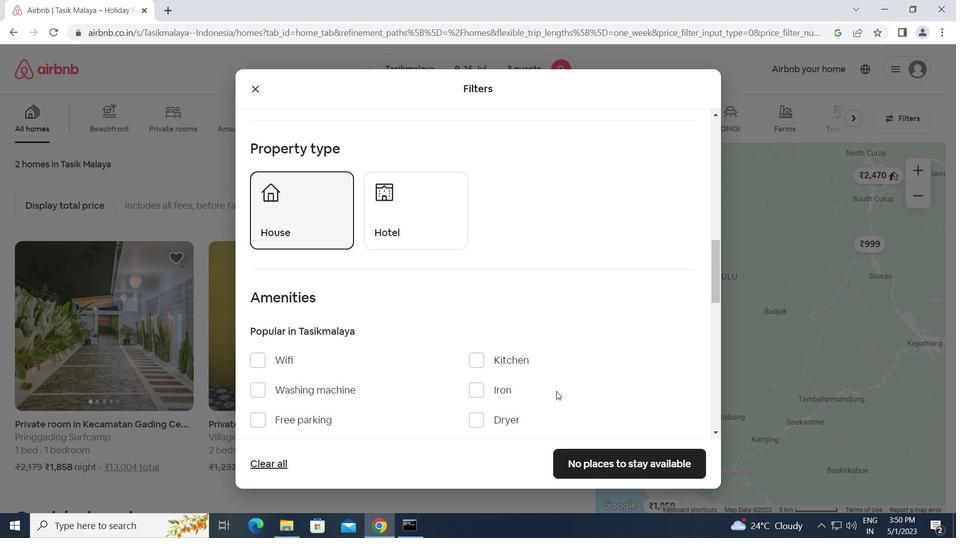 
Action: Mouse moved to (555, 391)
Screenshot: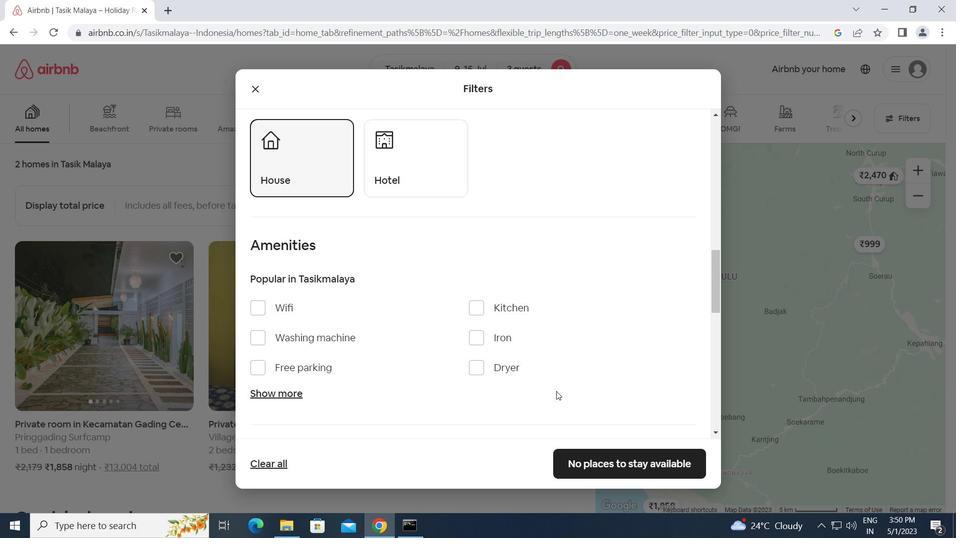 
Action: Mouse scrolled (555, 391) with delta (0, 0)
Screenshot: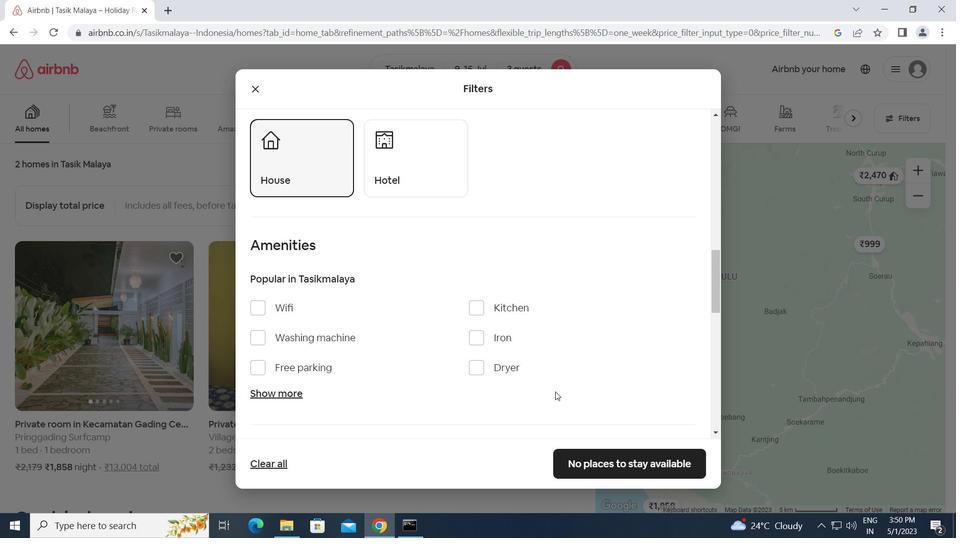 
Action: Mouse scrolled (555, 391) with delta (0, 0)
Screenshot: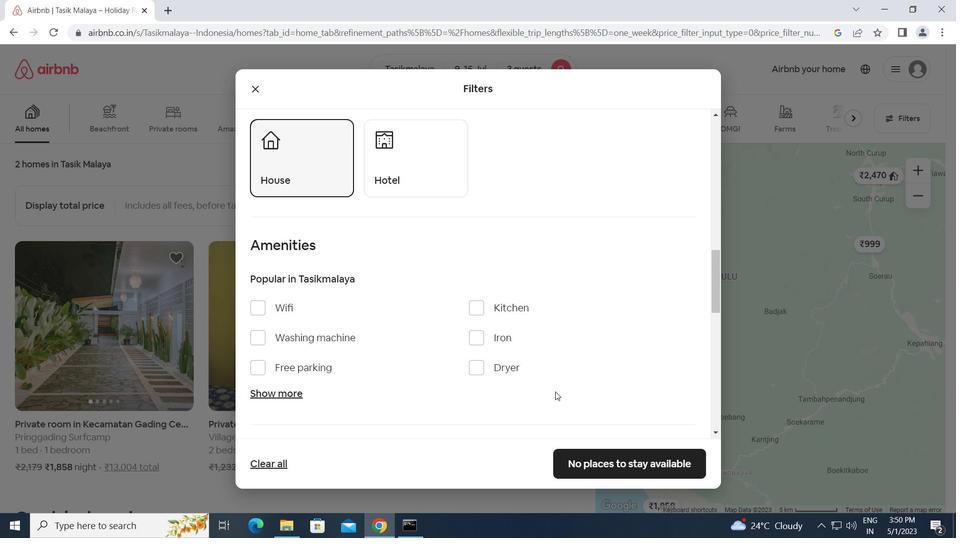 
Action: Mouse scrolled (555, 391) with delta (0, 0)
Screenshot: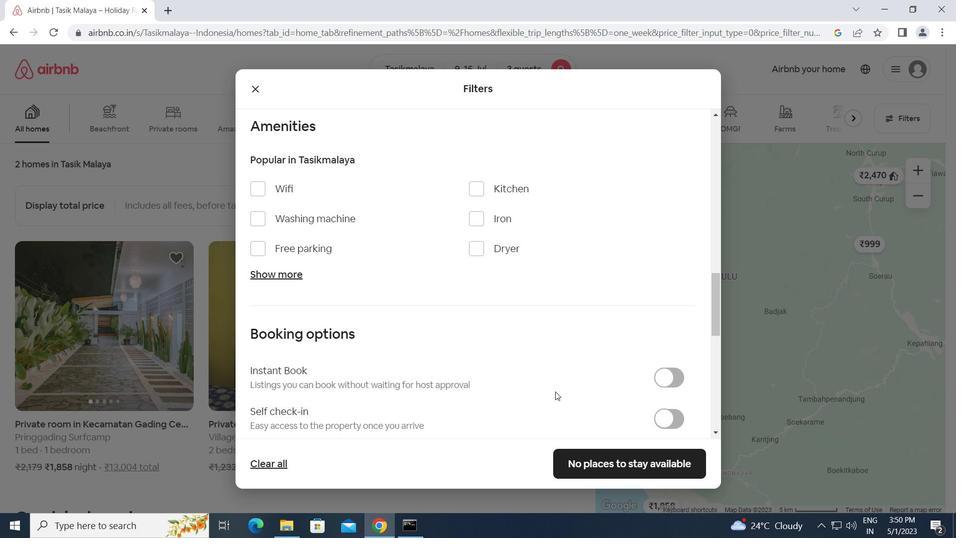 
Action: Mouse scrolled (555, 391) with delta (0, 0)
Screenshot: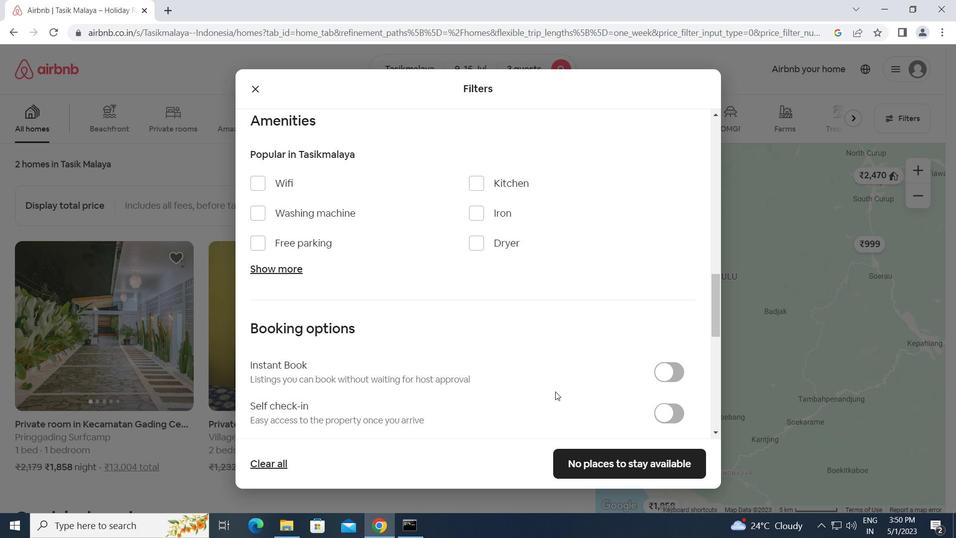 
Action: Mouse moved to (668, 290)
Screenshot: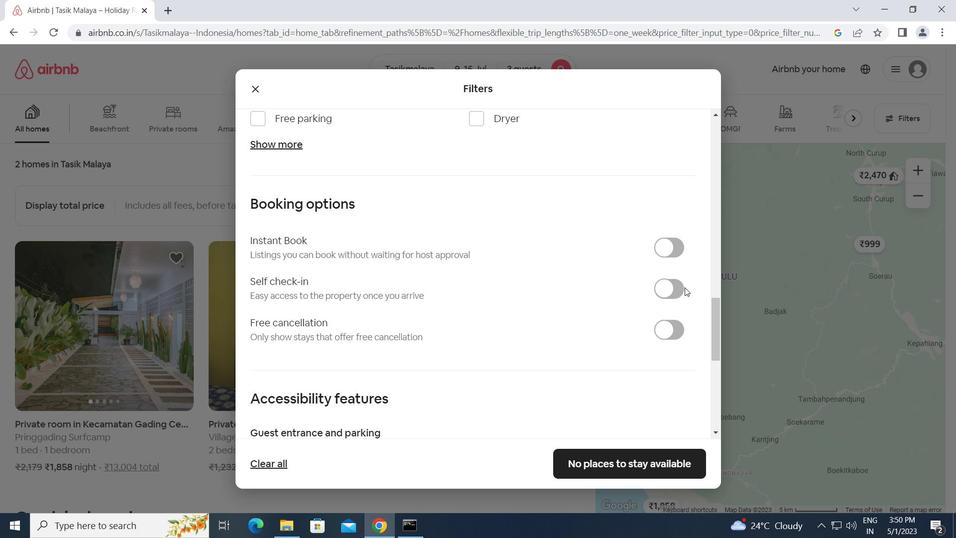 
Action: Mouse pressed left at (668, 290)
Screenshot: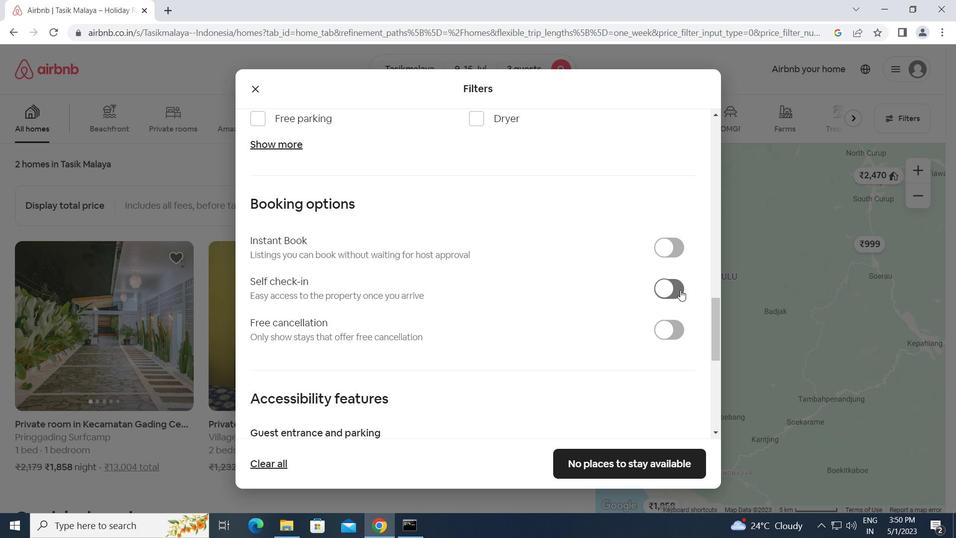 
Action: Mouse moved to (448, 339)
Screenshot: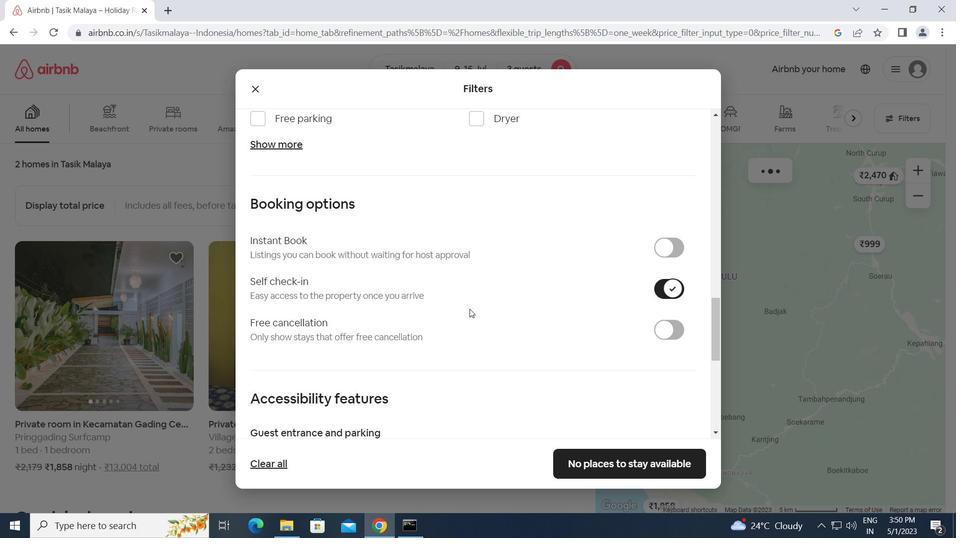 
Action: Mouse scrolled (448, 339) with delta (0, 0)
Screenshot: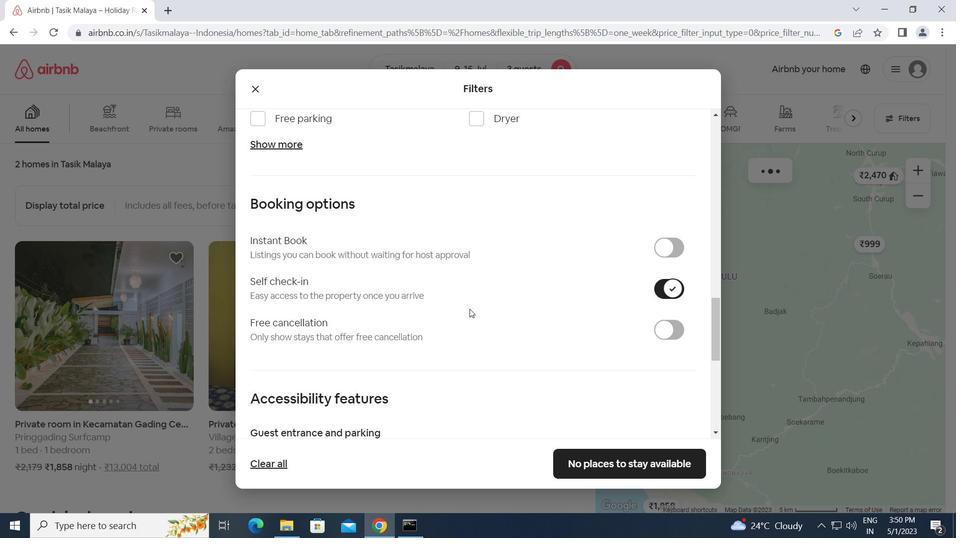 
Action: Mouse moved to (446, 350)
Screenshot: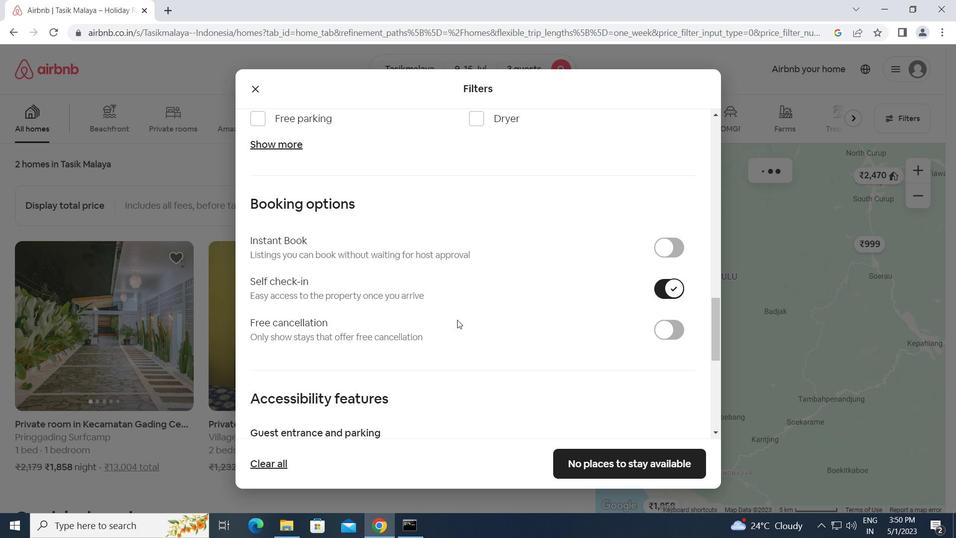 
Action: Mouse scrolled (446, 350) with delta (0, 0)
Screenshot: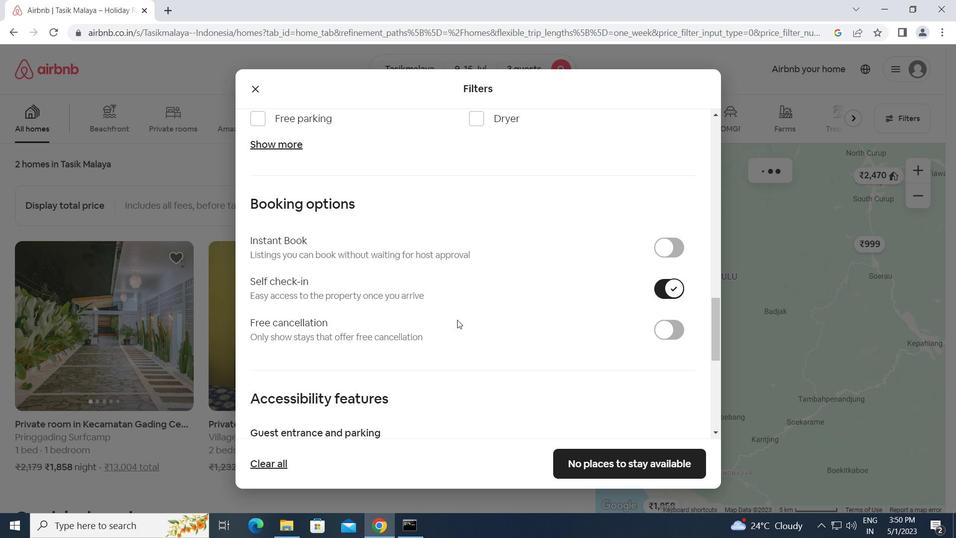 
Action: Mouse moved to (445, 354)
Screenshot: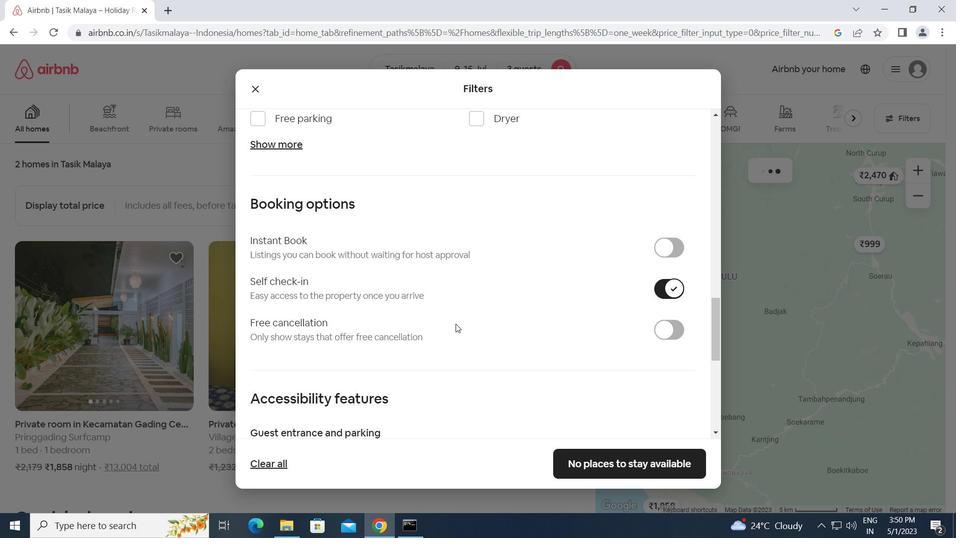 
Action: Mouse scrolled (445, 354) with delta (0, 0)
Screenshot: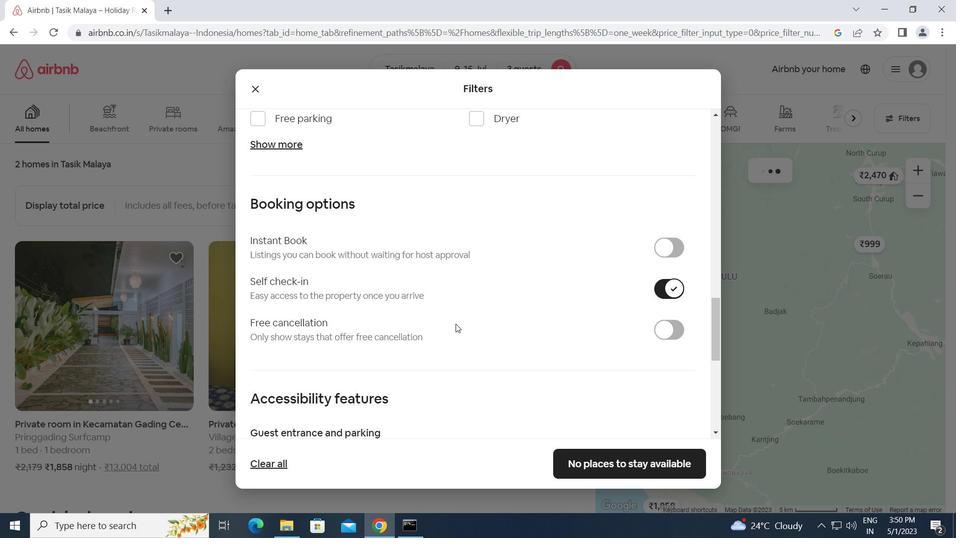 
Action: Mouse moved to (444, 360)
Screenshot: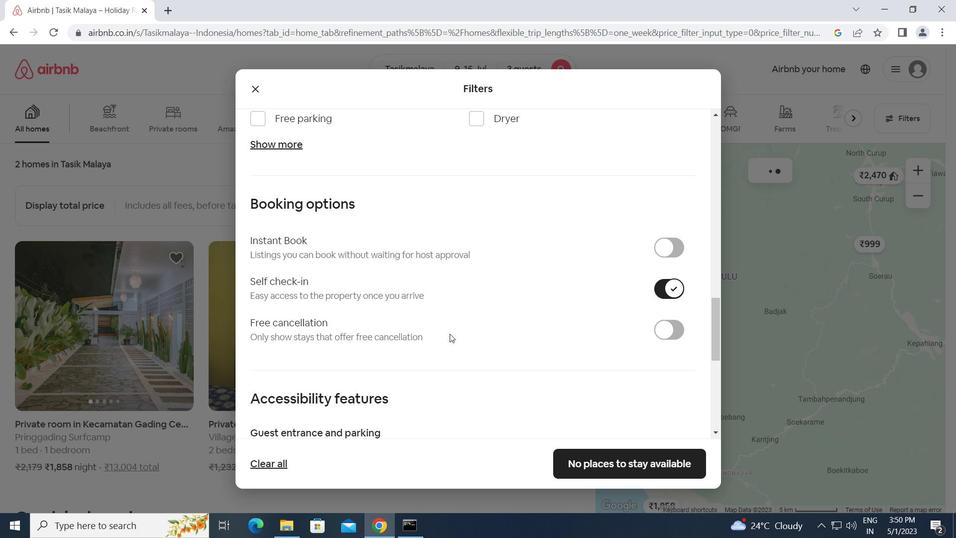 
Action: Mouse scrolled (444, 359) with delta (0, 0)
Screenshot: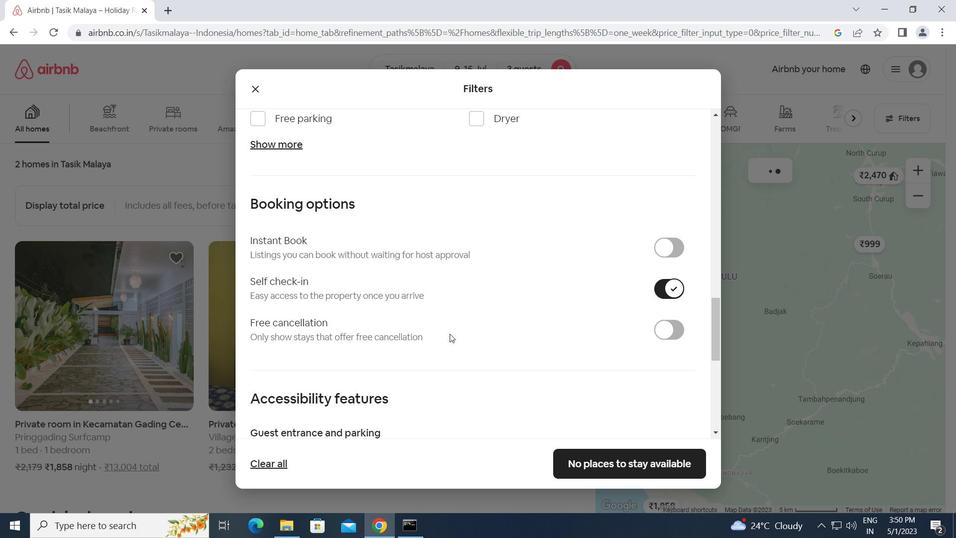 
Action: Mouse moved to (443, 361)
Screenshot: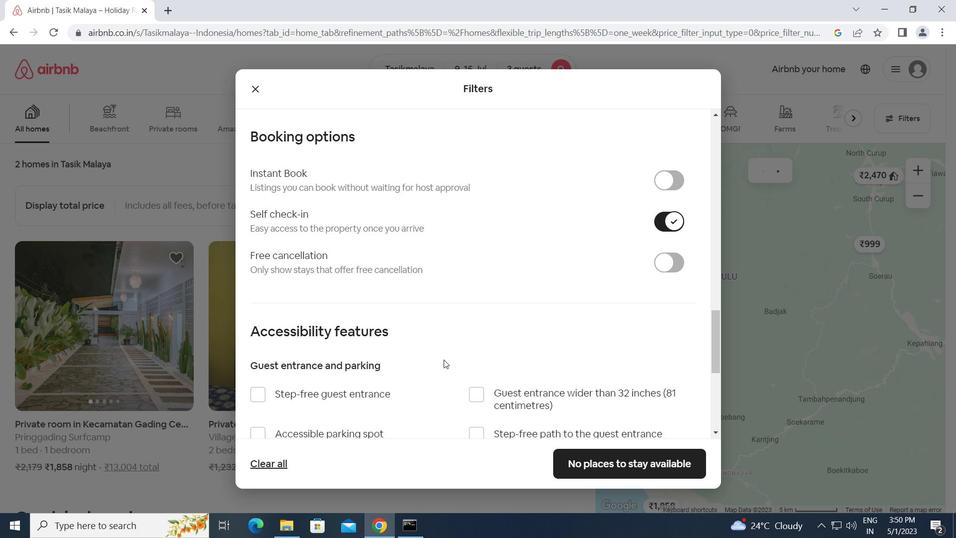 
Action: Mouse scrolled (443, 361) with delta (0, 0)
Screenshot: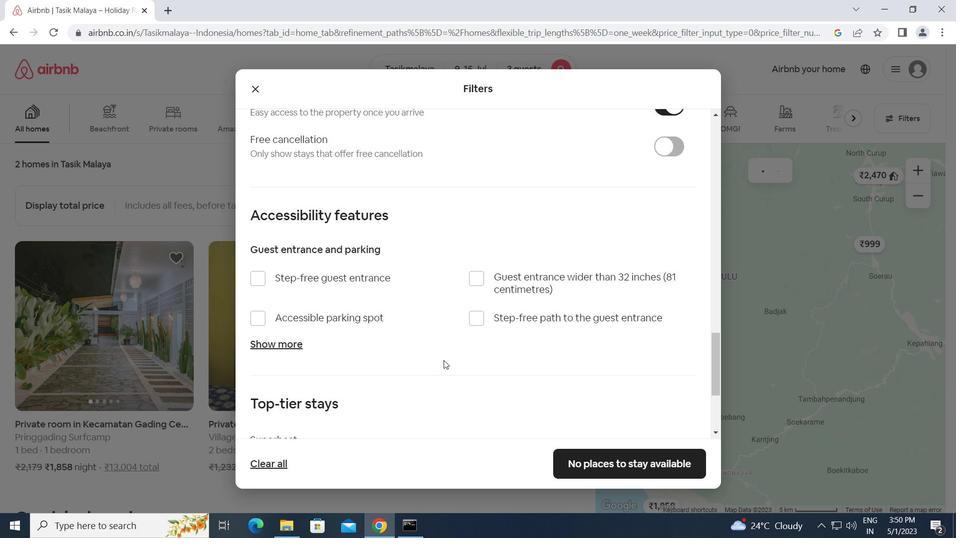 
Action: Mouse moved to (443, 362)
Screenshot: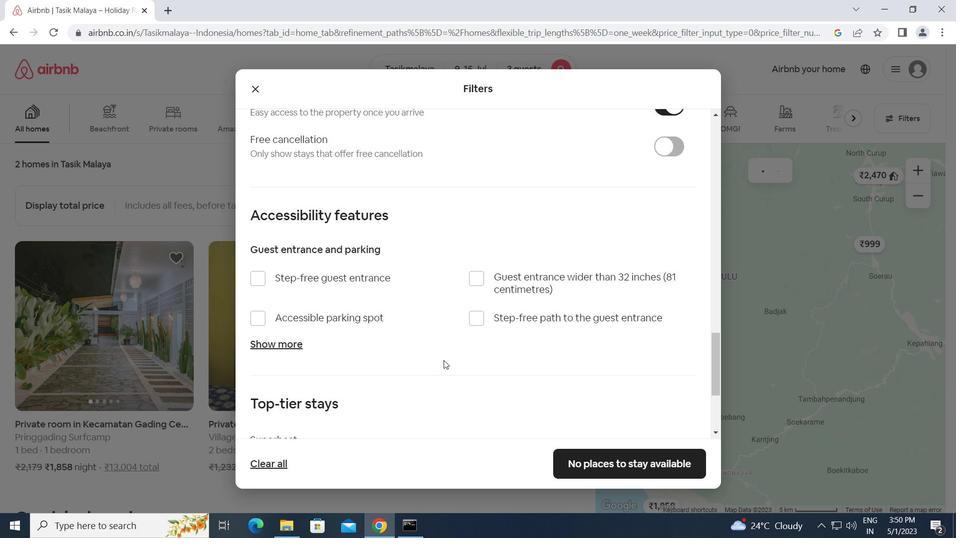 
Action: Mouse scrolled (443, 361) with delta (0, 0)
Screenshot: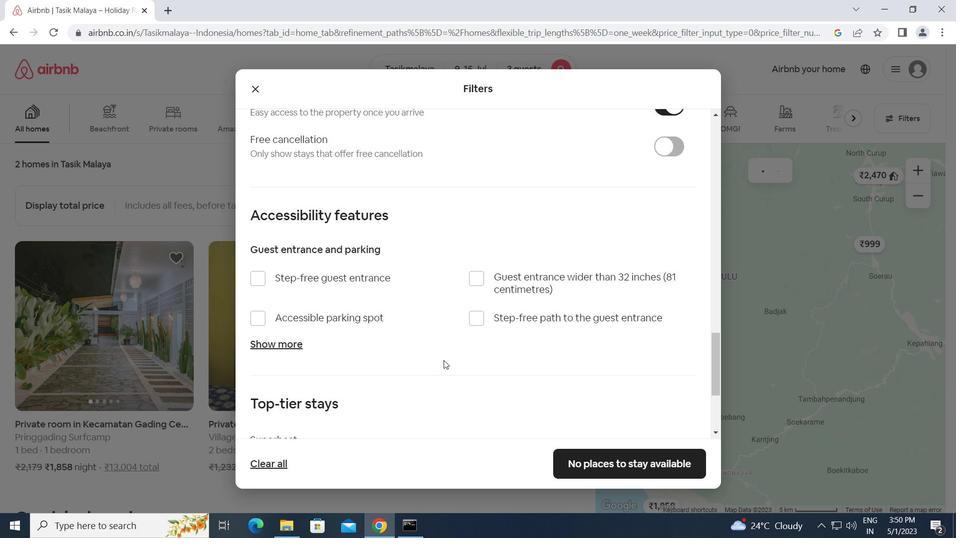 
Action: Mouse scrolled (443, 361) with delta (0, 0)
Screenshot: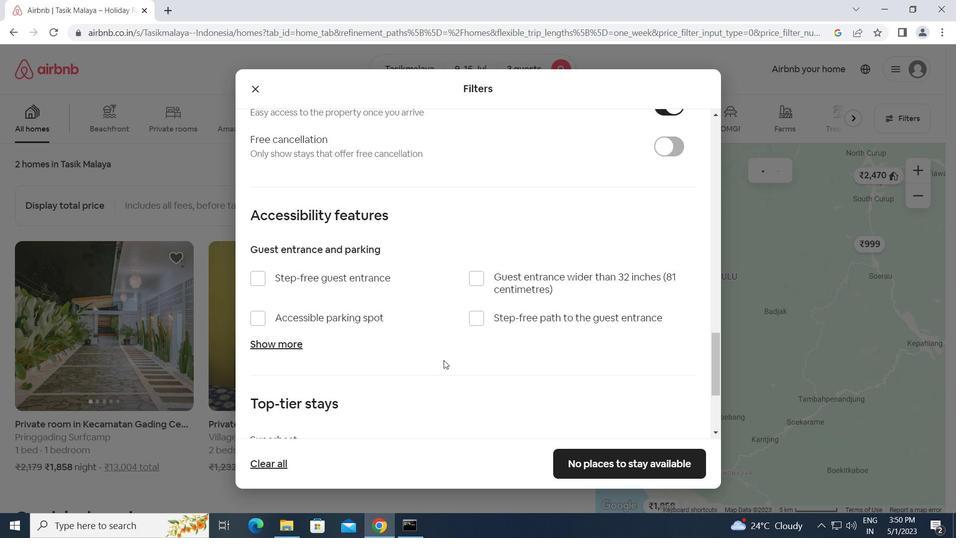 
Action: Mouse moved to (442, 363)
Screenshot: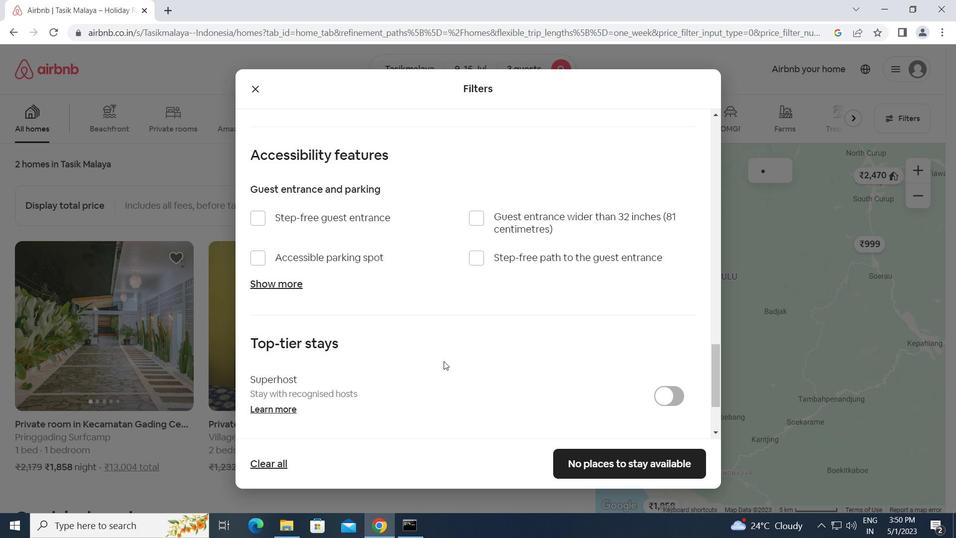 
Action: Mouse scrolled (442, 363) with delta (0, 0)
Screenshot: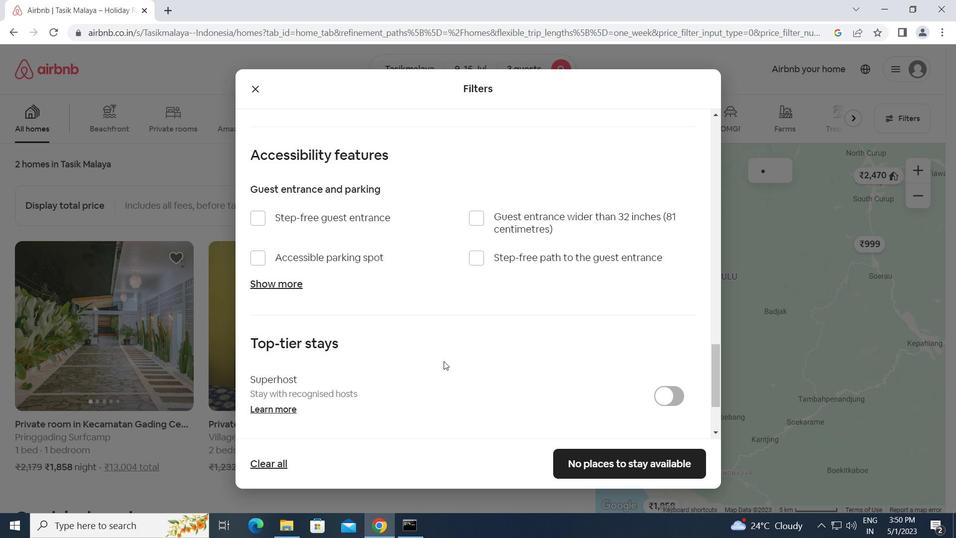 
Action: Mouse moved to (369, 389)
Screenshot: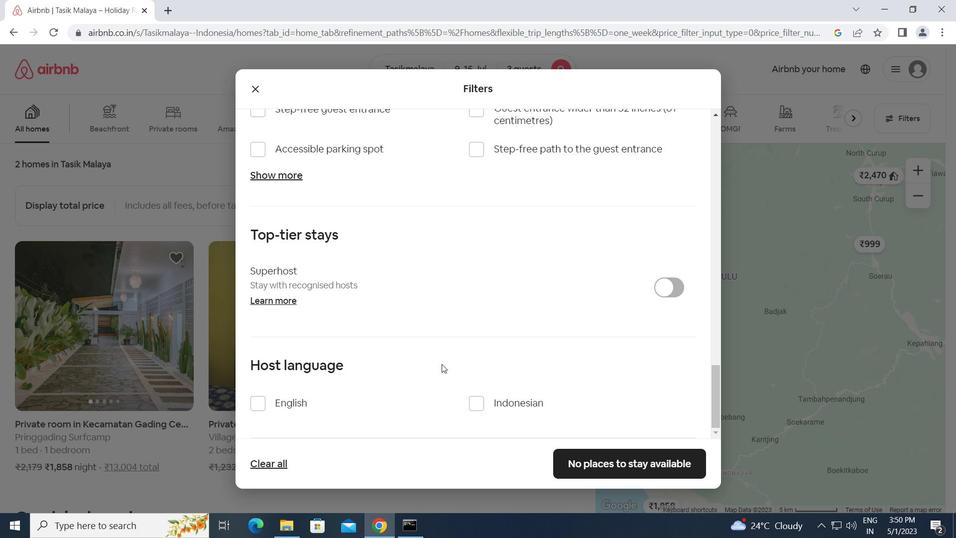 
Action: Mouse scrolled (369, 388) with delta (0, 0)
Screenshot: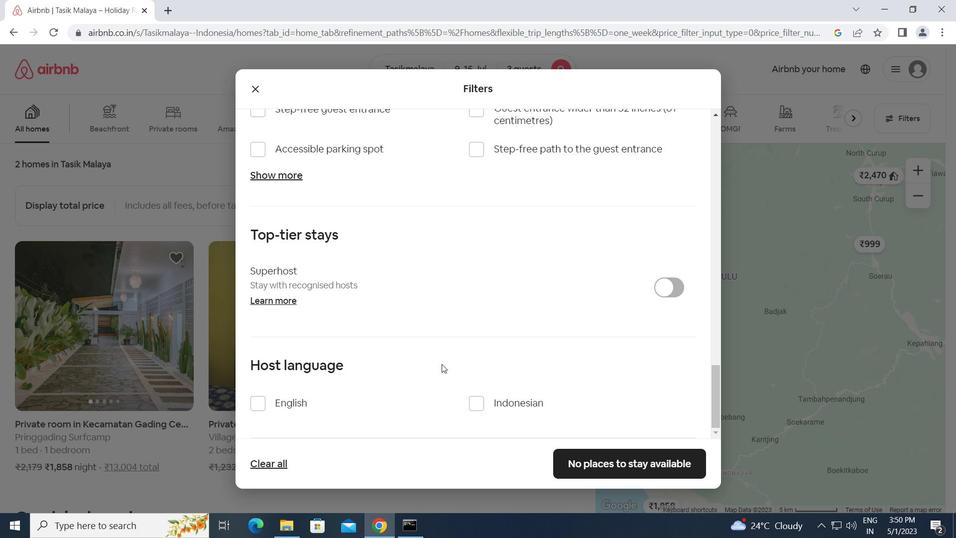 
Action: Mouse moved to (259, 400)
Screenshot: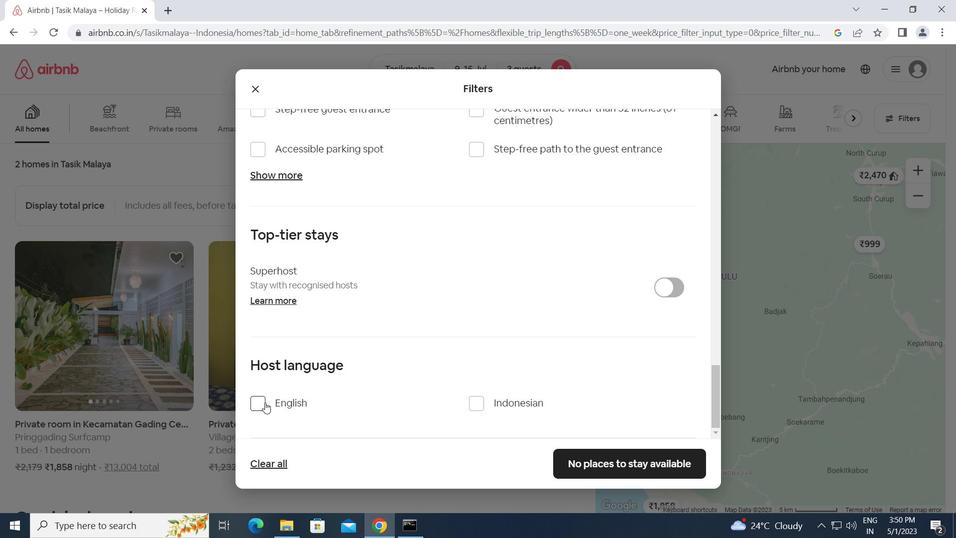 
Action: Mouse pressed left at (259, 400)
Screenshot: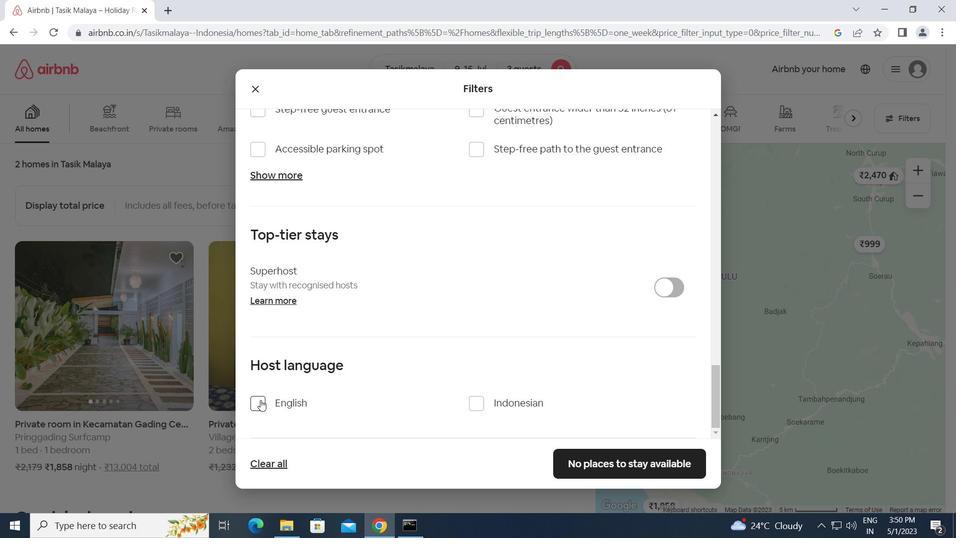 
Action: Mouse moved to (590, 457)
Screenshot: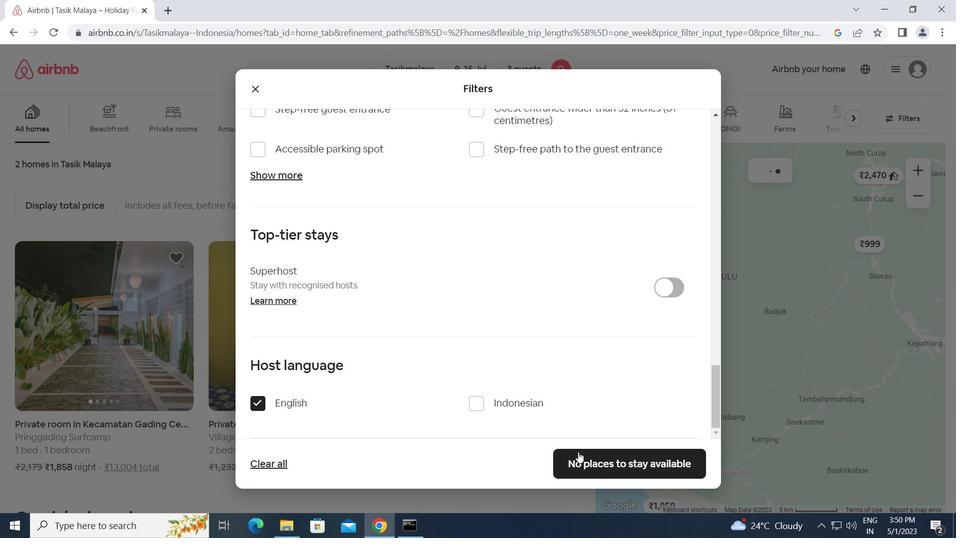 
Action: Mouse pressed left at (590, 457)
Screenshot: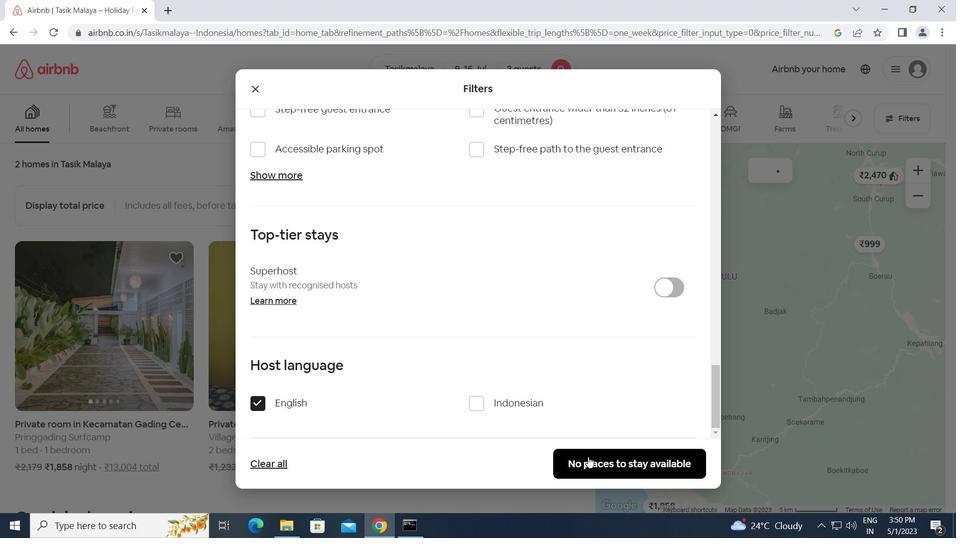 
